 Task: Find connections with filter location Rajpur with filter topic #leanstartupswith filter profile language English with filter current company Expo Universe with filter school College of Engineering, Guindy with filter industry Biotechnology Research with filter service category Computer Repair with filter keywords title Cafeteria Worker
Action: Mouse moved to (562, 54)
Screenshot: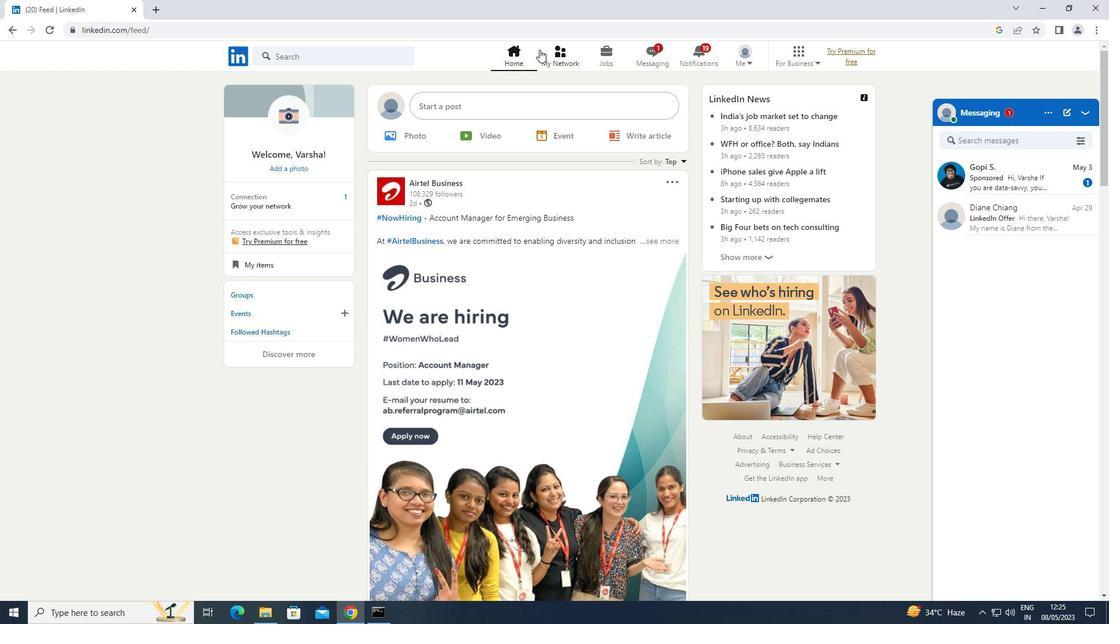 
Action: Mouse pressed left at (562, 54)
Screenshot: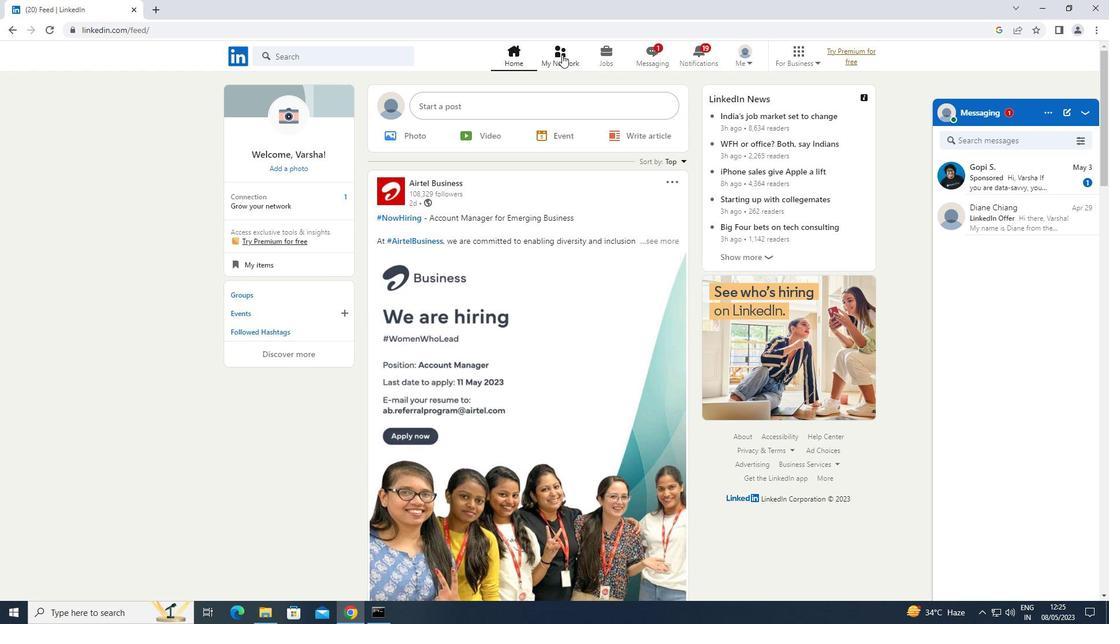 
Action: Mouse moved to (331, 114)
Screenshot: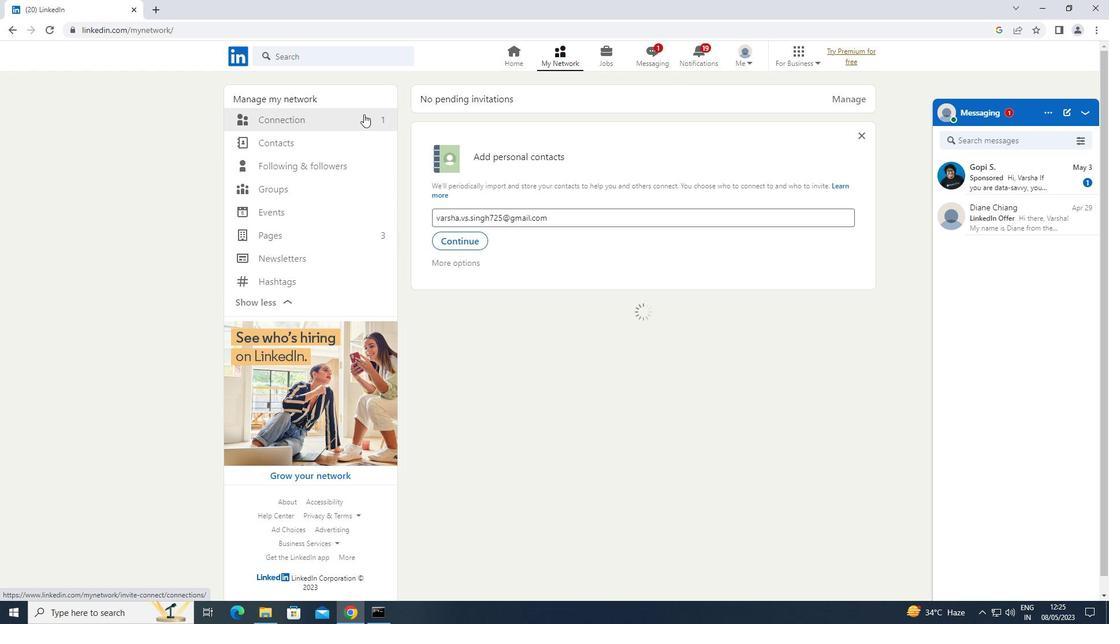
Action: Mouse pressed left at (331, 114)
Screenshot: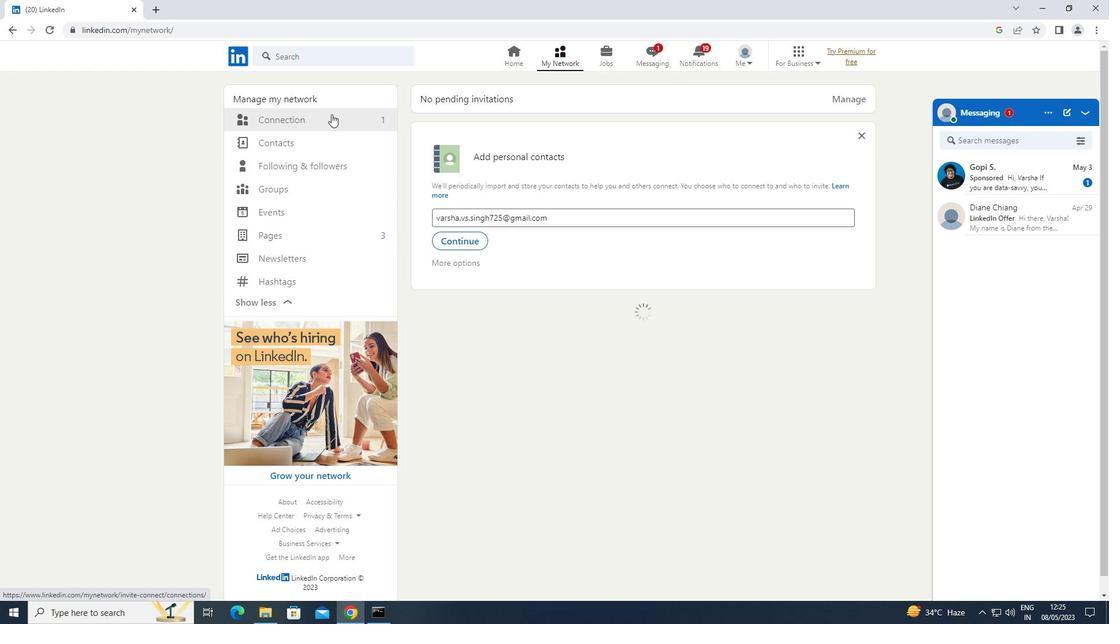 
Action: Mouse moved to (661, 120)
Screenshot: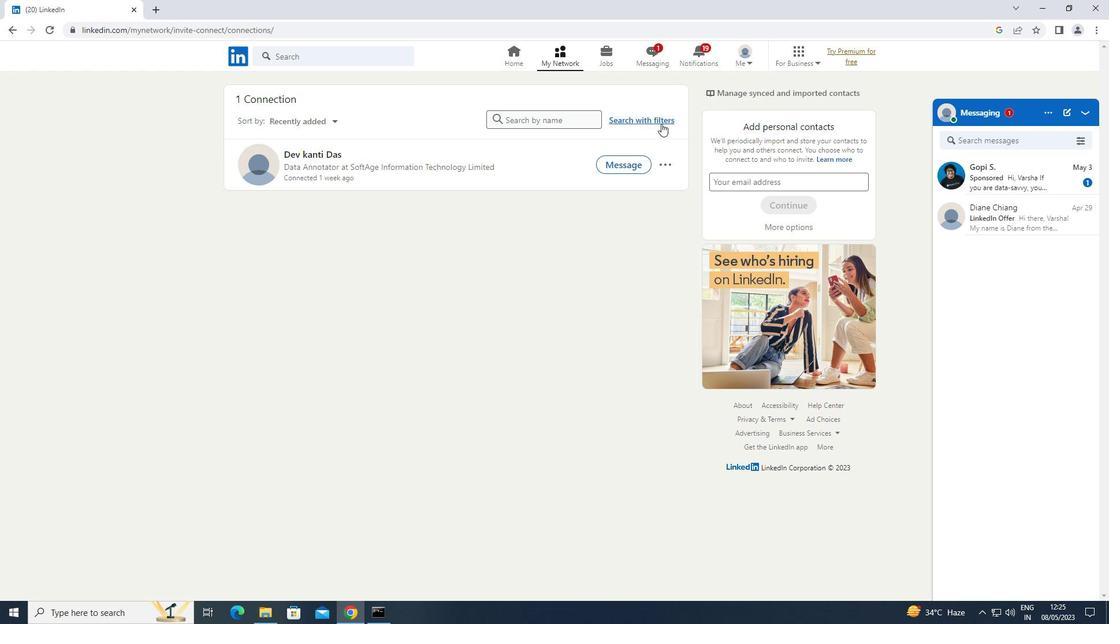 
Action: Mouse pressed left at (661, 120)
Screenshot: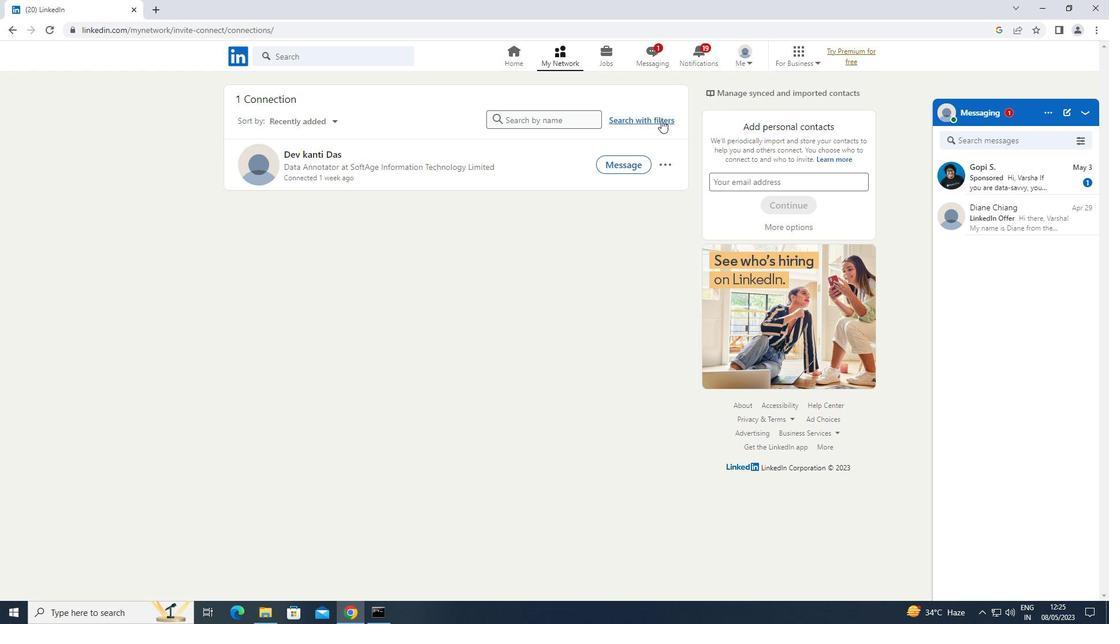 
Action: Mouse moved to (599, 86)
Screenshot: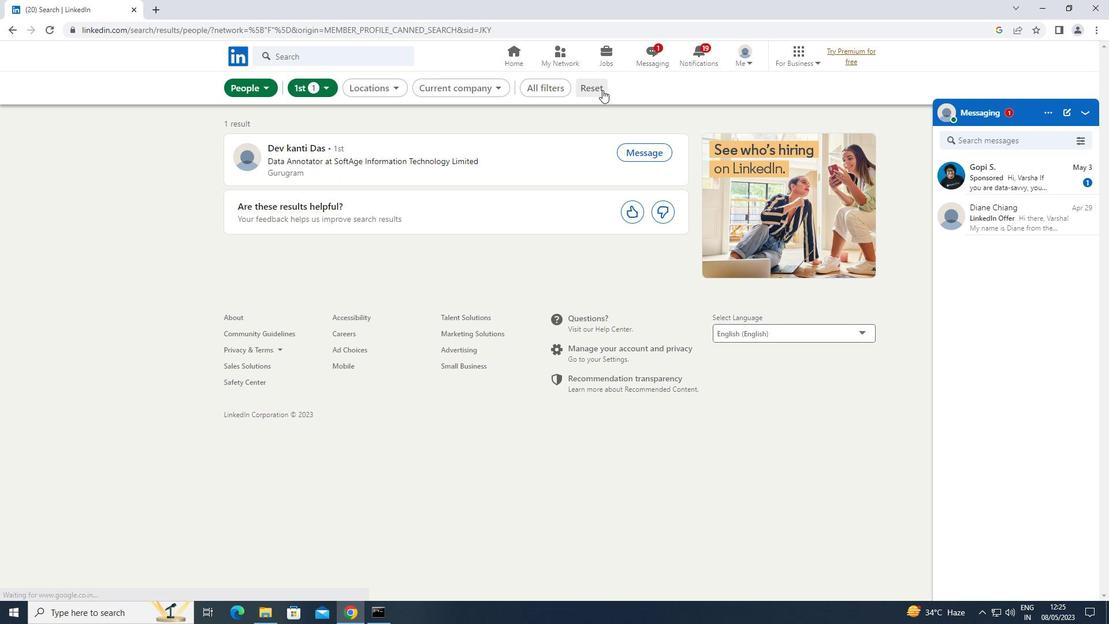 
Action: Mouse pressed left at (599, 86)
Screenshot: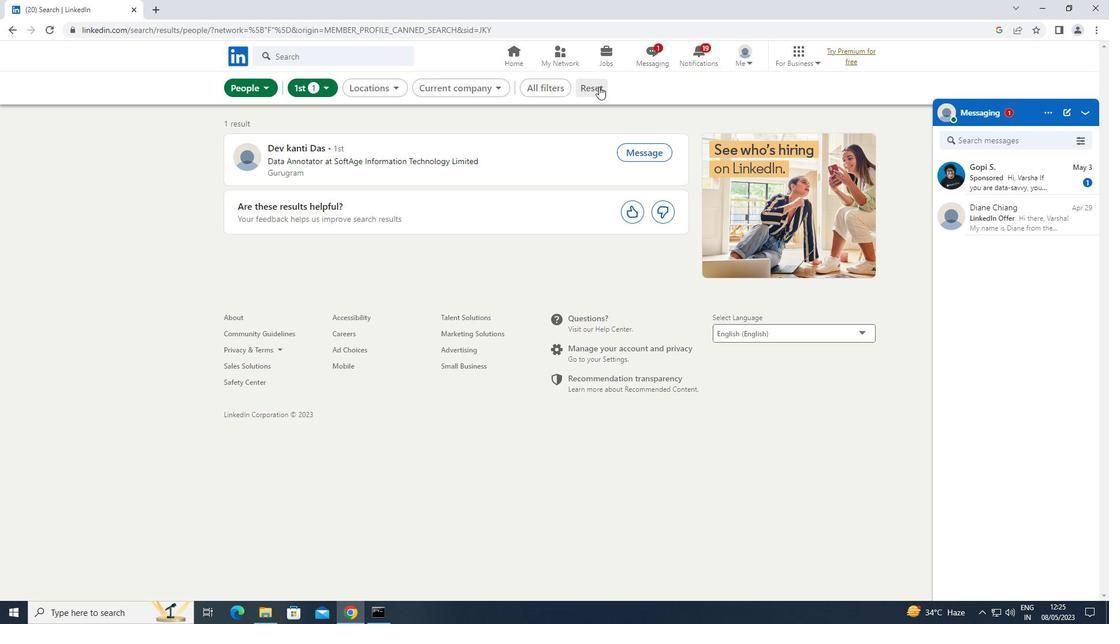 
Action: Mouse moved to (573, 86)
Screenshot: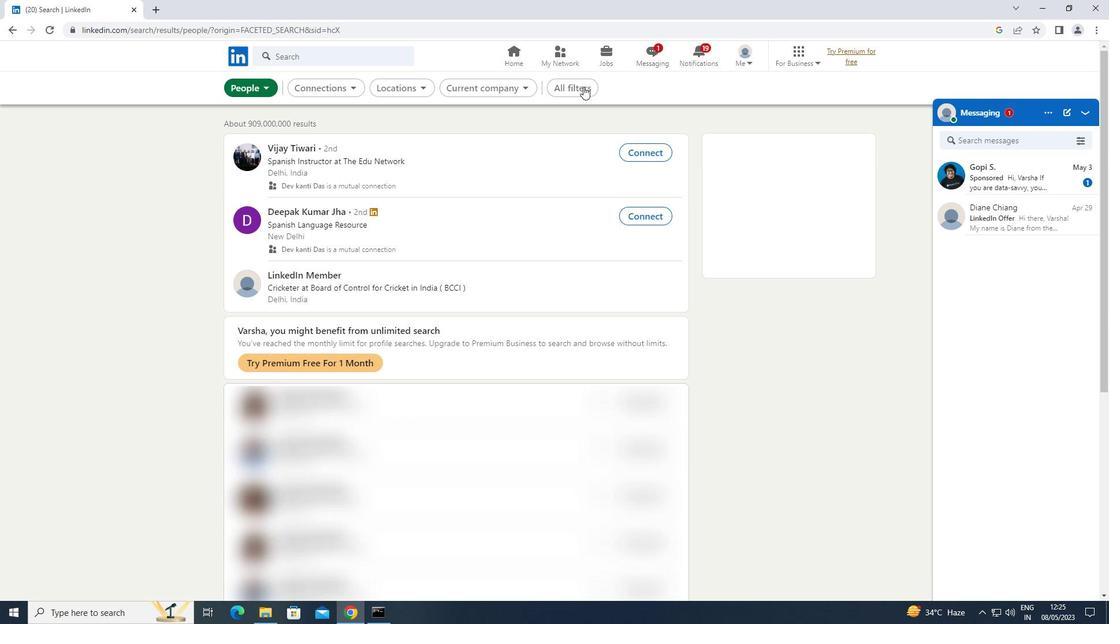 
Action: Mouse pressed left at (573, 86)
Screenshot: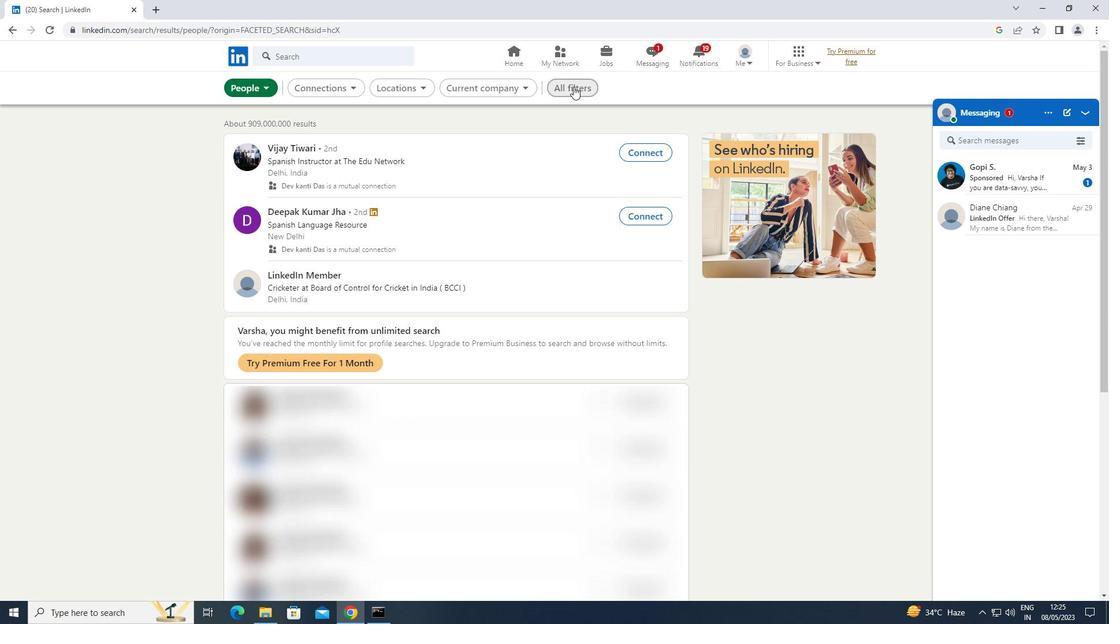 
Action: Mouse moved to (848, 225)
Screenshot: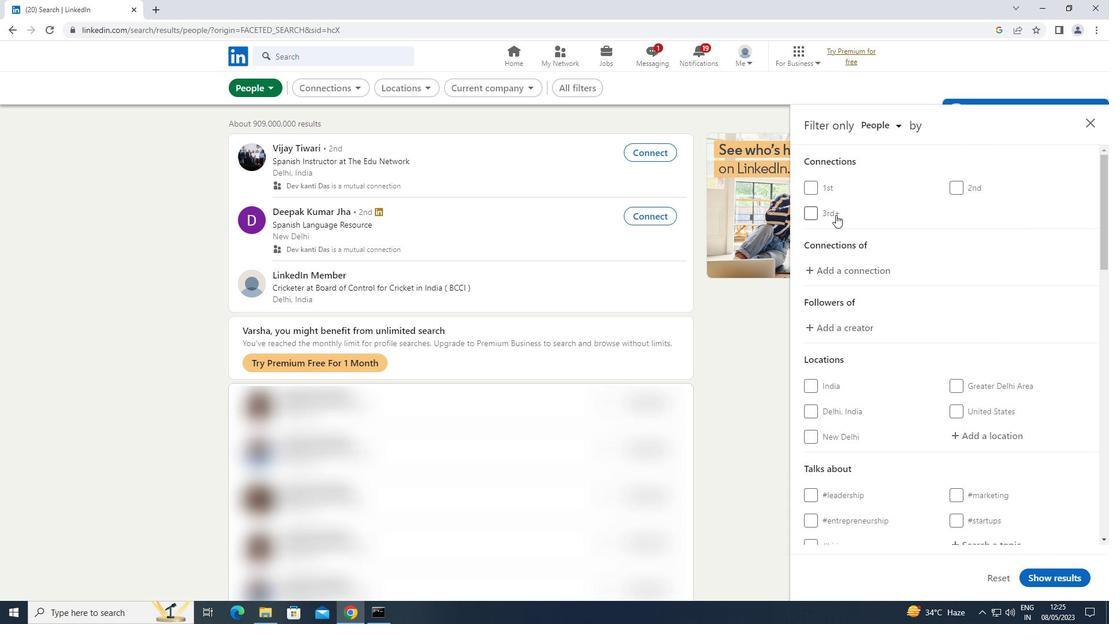
Action: Mouse scrolled (848, 225) with delta (0, 0)
Screenshot: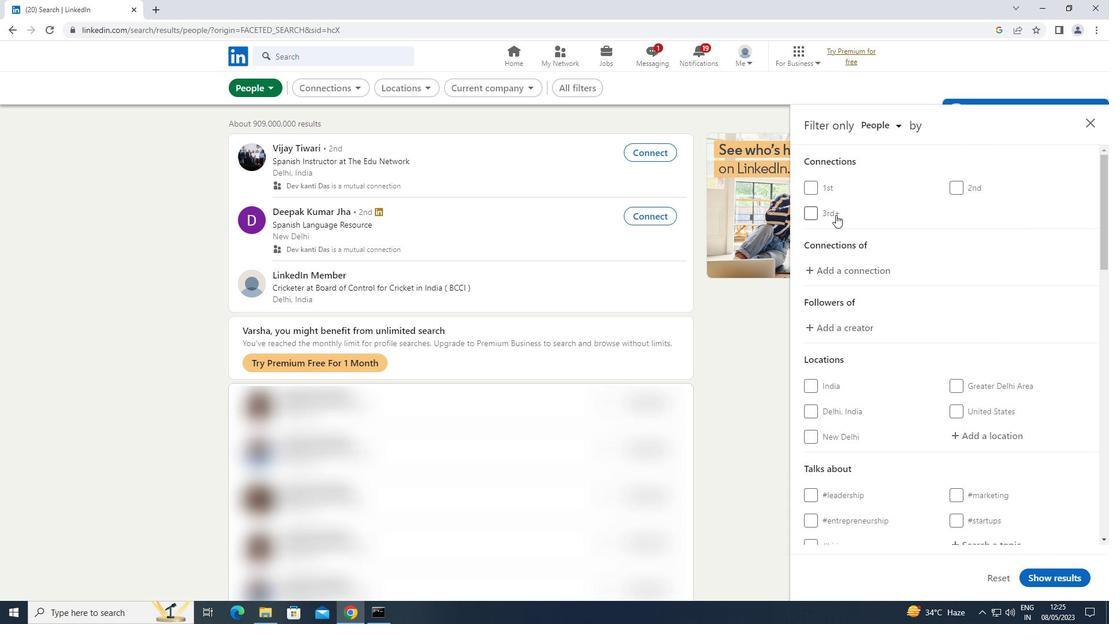 
Action: Mouse moved to (849, 226)
Screenshot: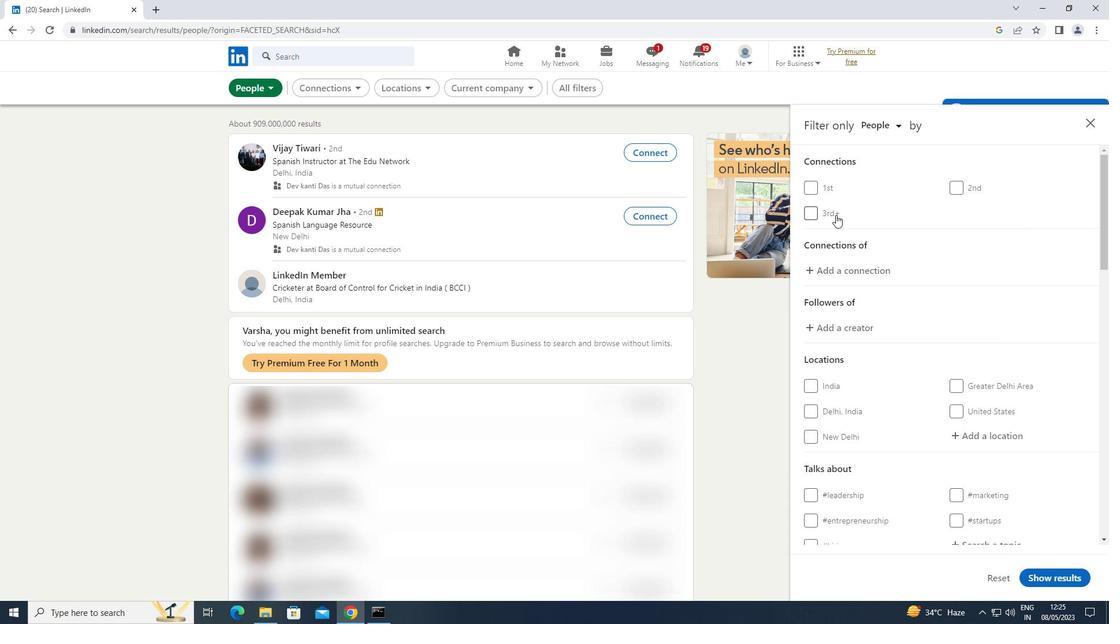 
Action: Mouse scrolled (849, 225) with delta (0, 0)
Screenshot: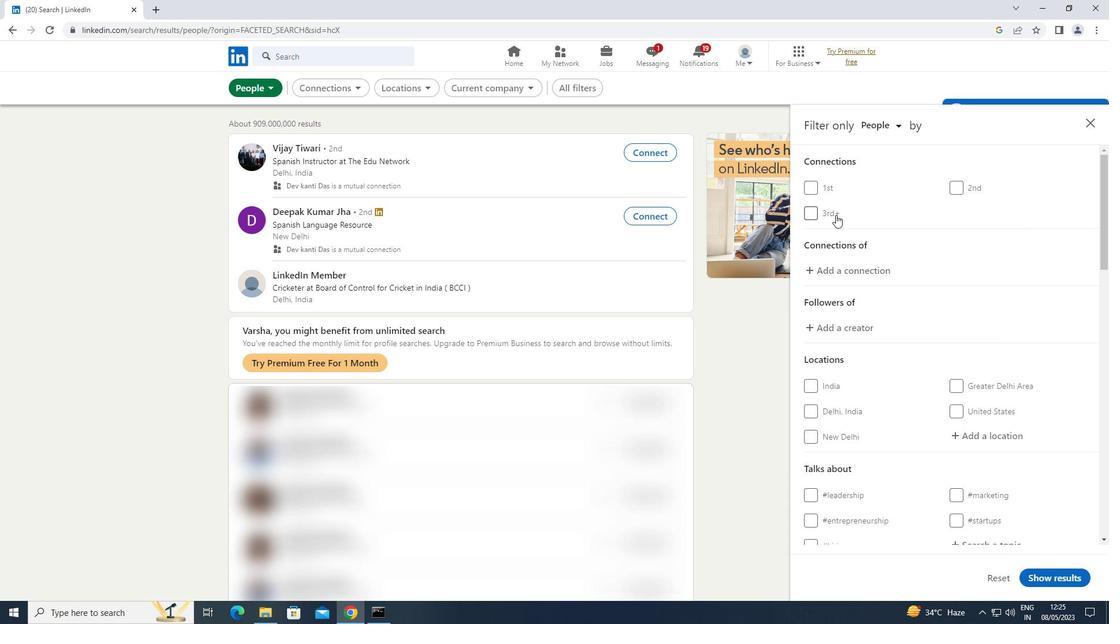 
Action: Mouse moved to (978, 321)
Screenshot: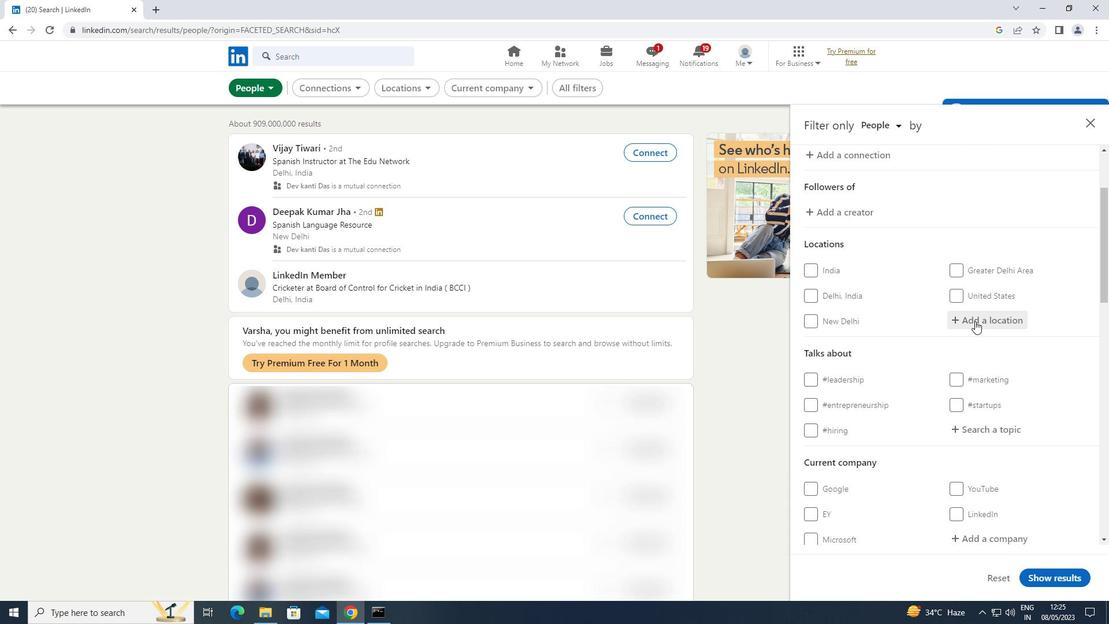 
Action: Mouse pressed left at (978, 321)
Screenshot: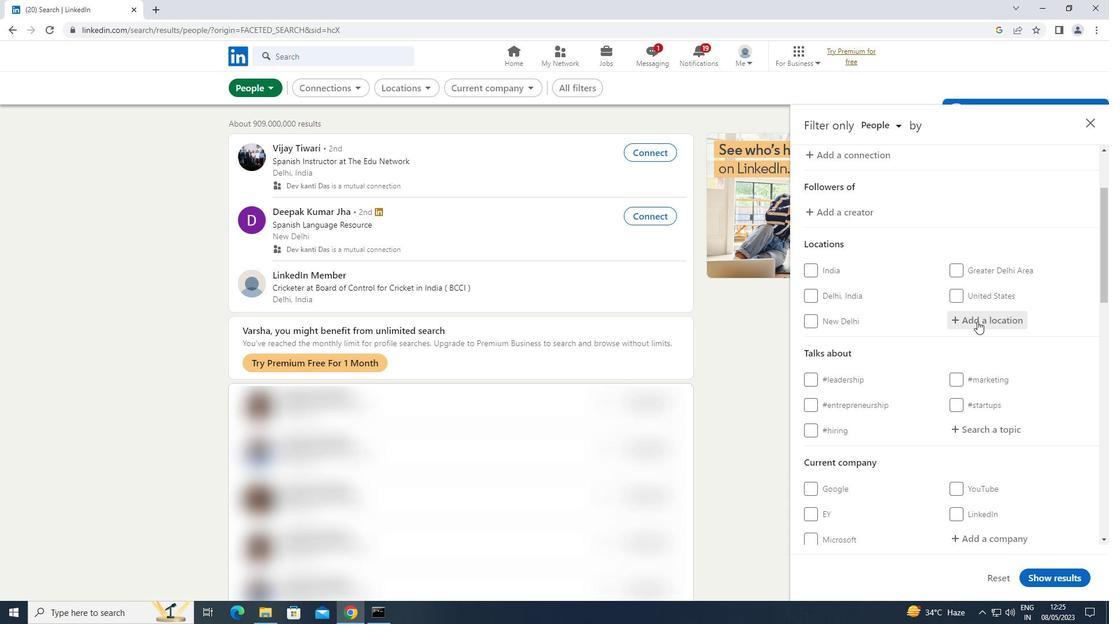 
Action: Key pressed <Key.shift>RAJPUR
Screenshot: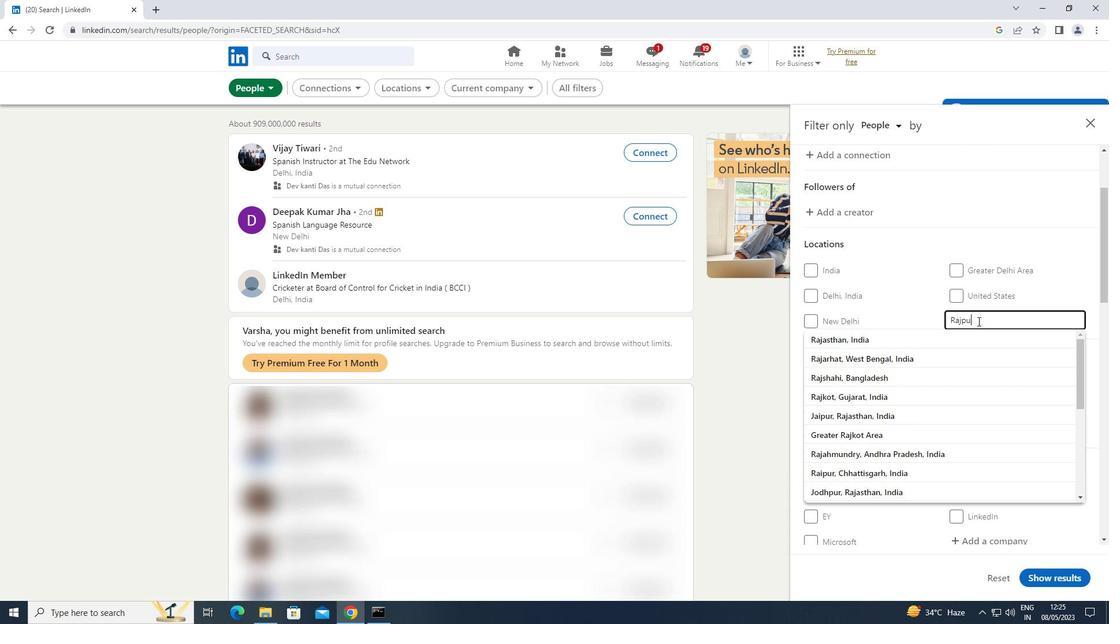 
Action: Mouse moved to (993, 432)
Screenshot: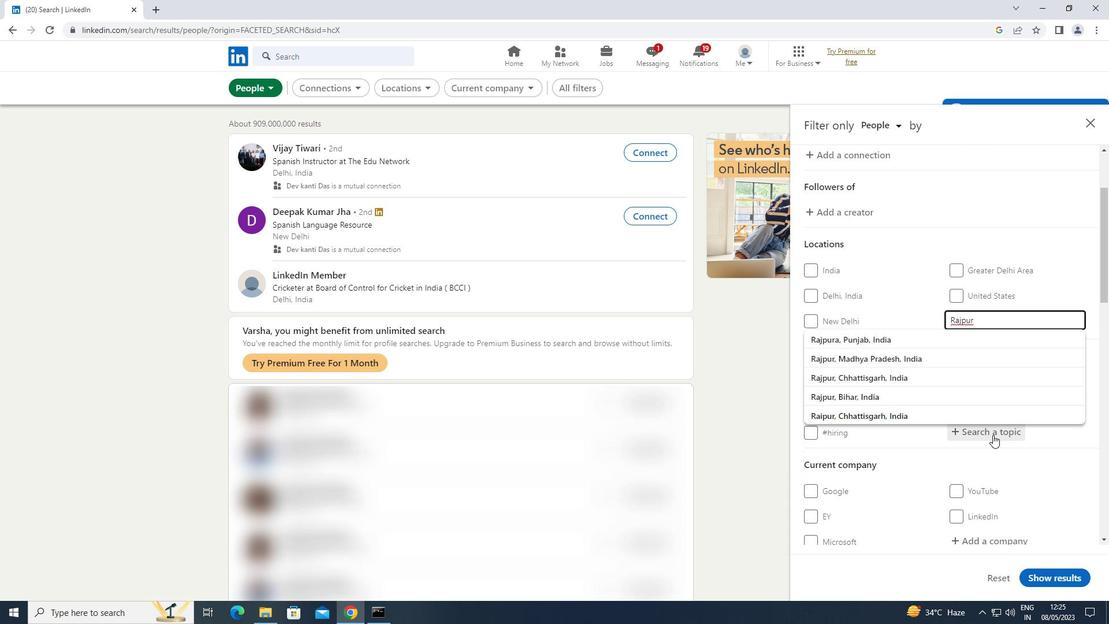 
Action: Mouse pressed left at (993, 432)
Screenshot: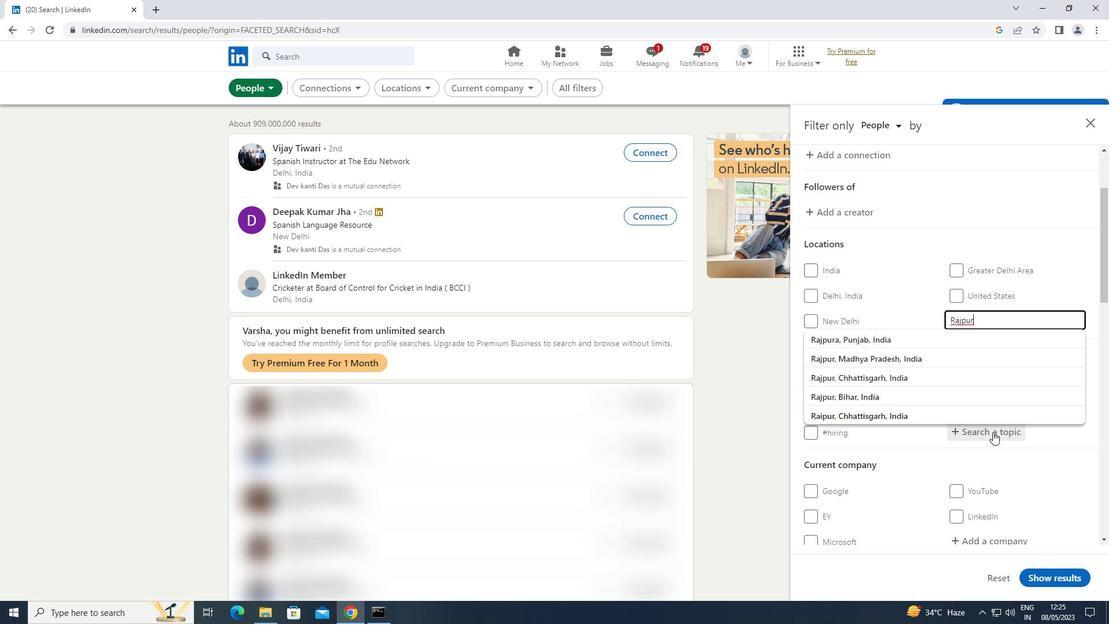 
Action: Key pressed LEARNSTARTUPS
Screenshot: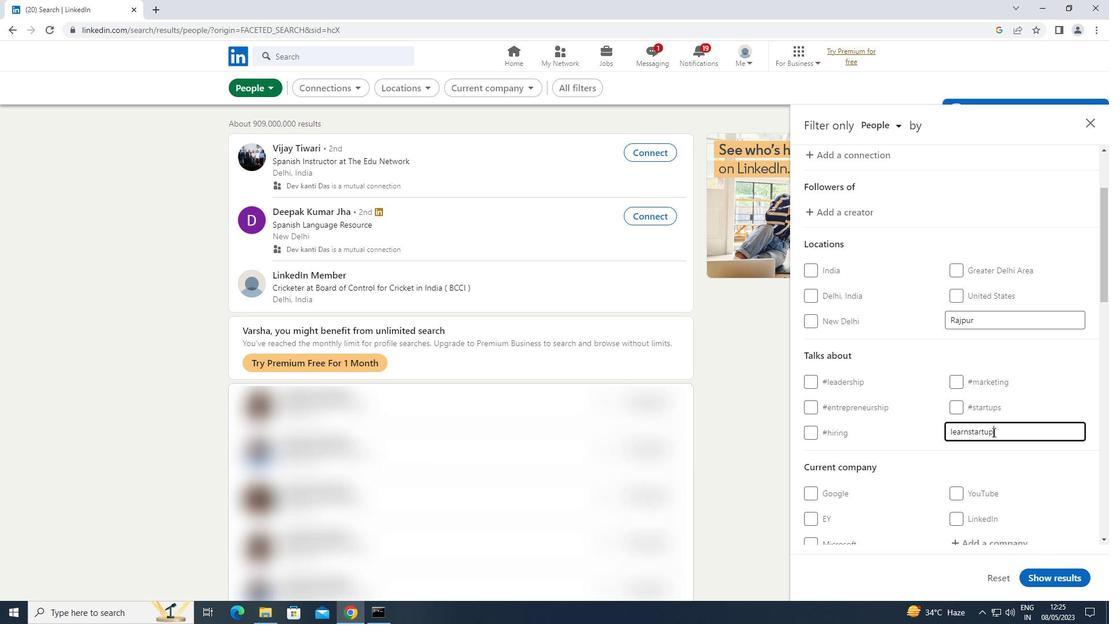 
Action: Mouse moved to (951, 431)
Screenshot: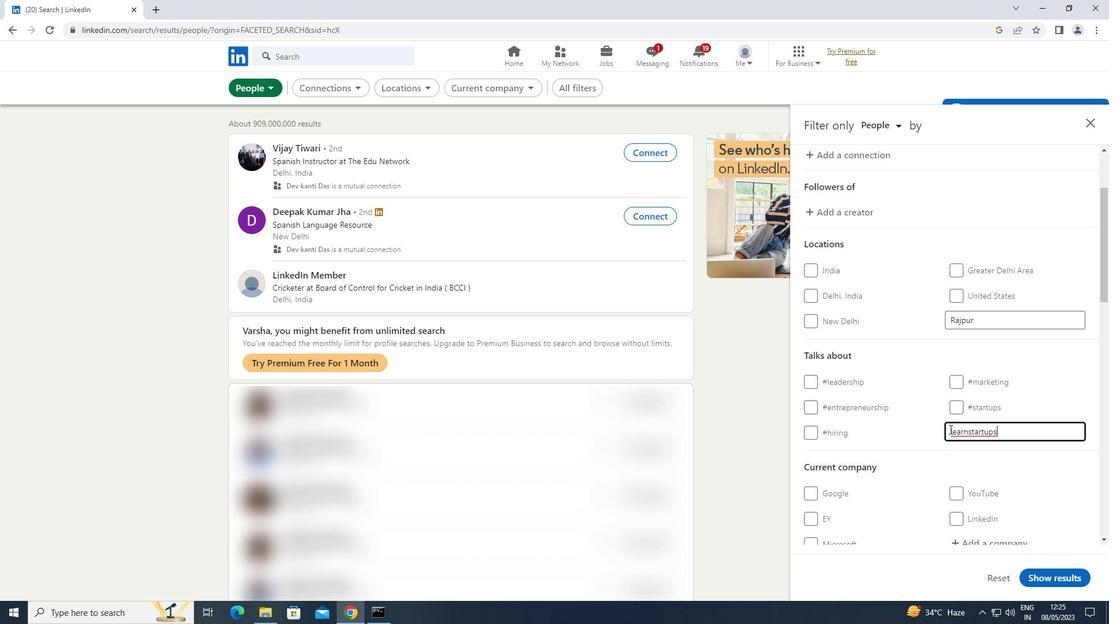 
Action: Mouse pressed left at (951, 431)
Screenshot: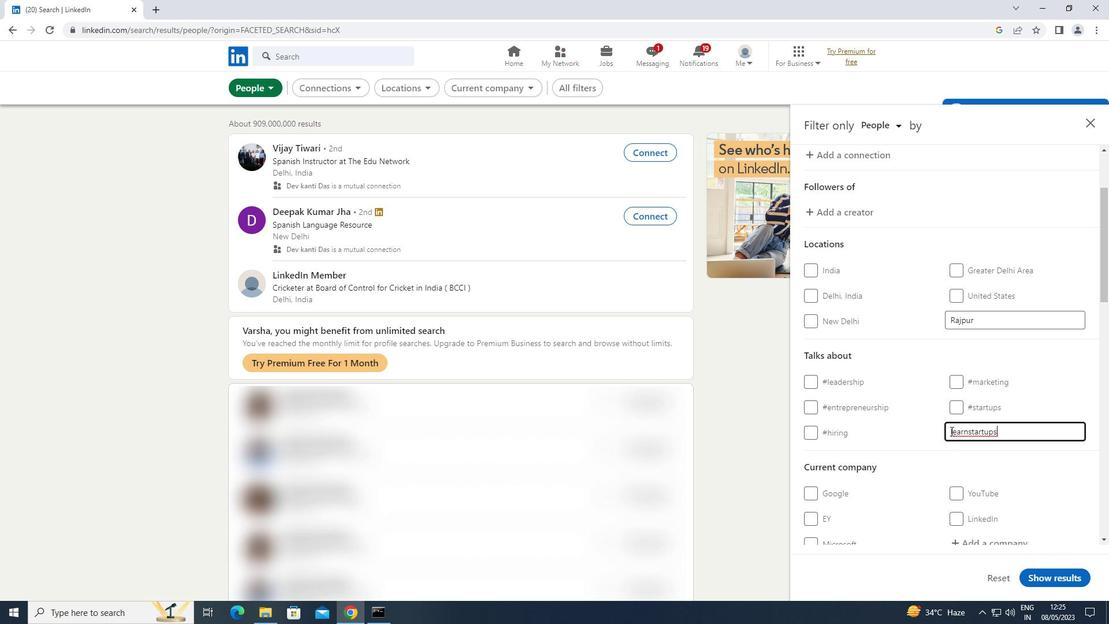 
Action: Key pressed <Key.shift>#
Screenshot: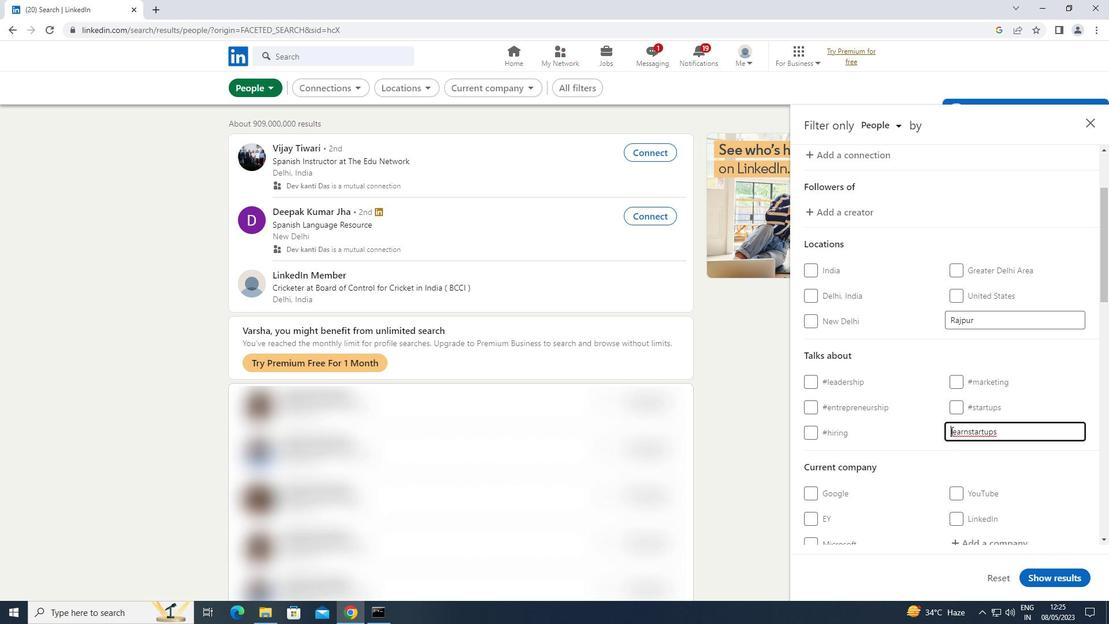 
Action: Mouse moved to (969, 432)
Screenshot: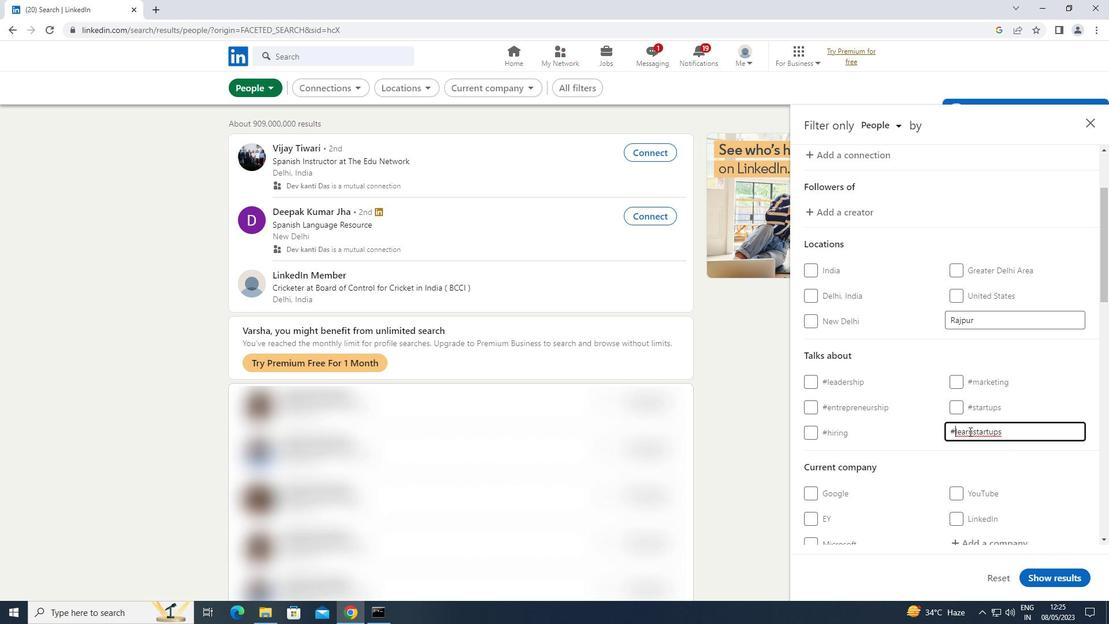 
Action: Mouse pressed left at (969, 432)
Screenshot: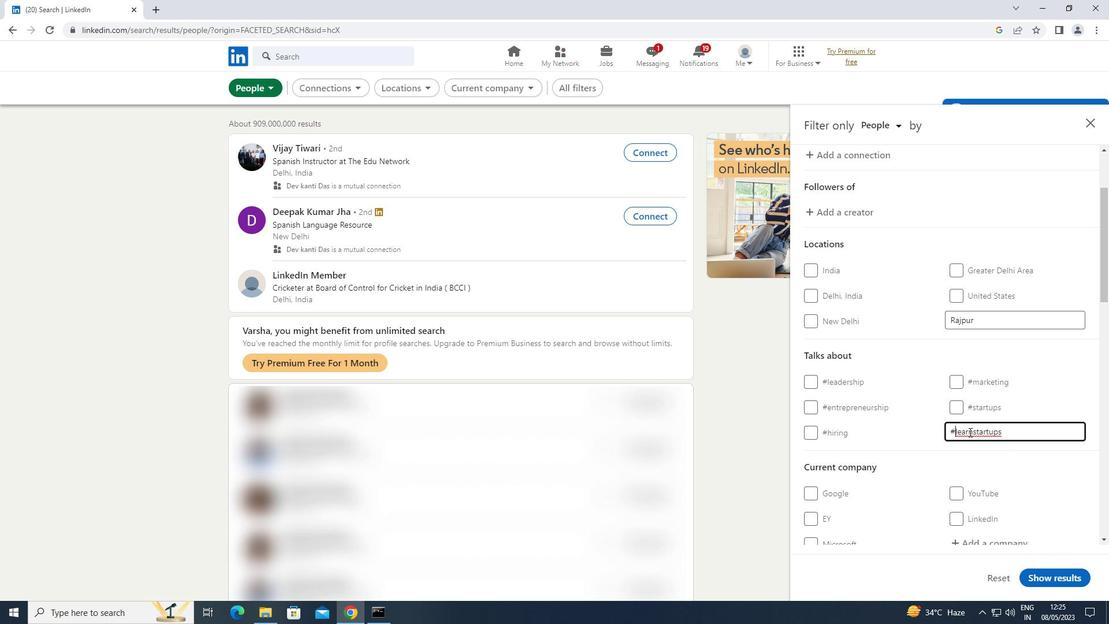 
Action: Mouse moved to (969, 432)
Screenshot: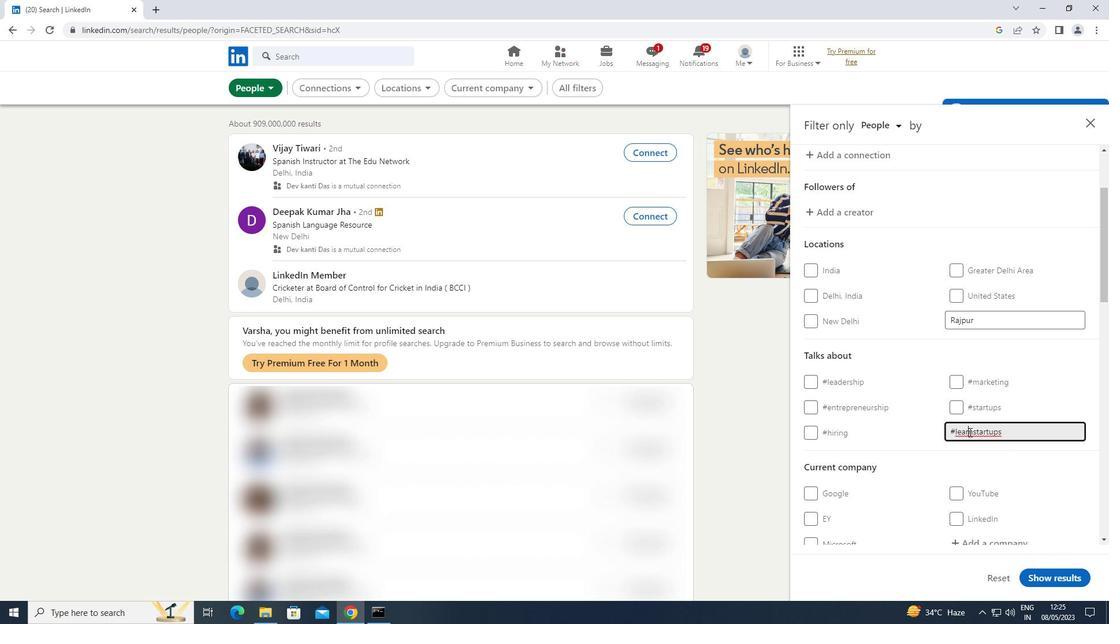 
Action: Key pressed <Key.backspace>
Screenshot: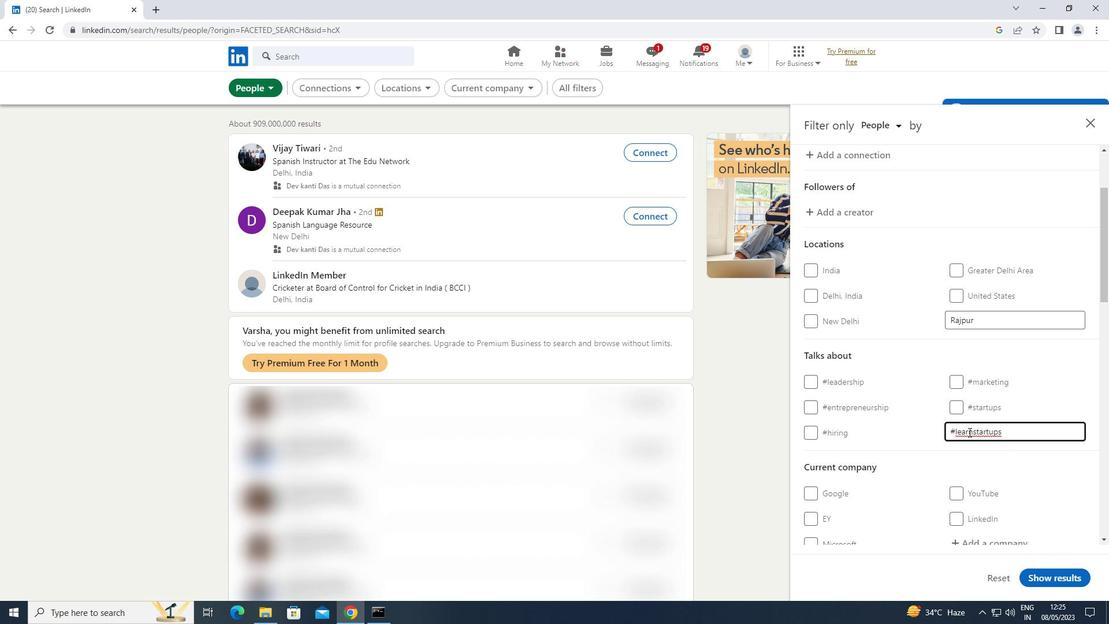 
Action: Mouse moved to (1097, 444)
Screenshot: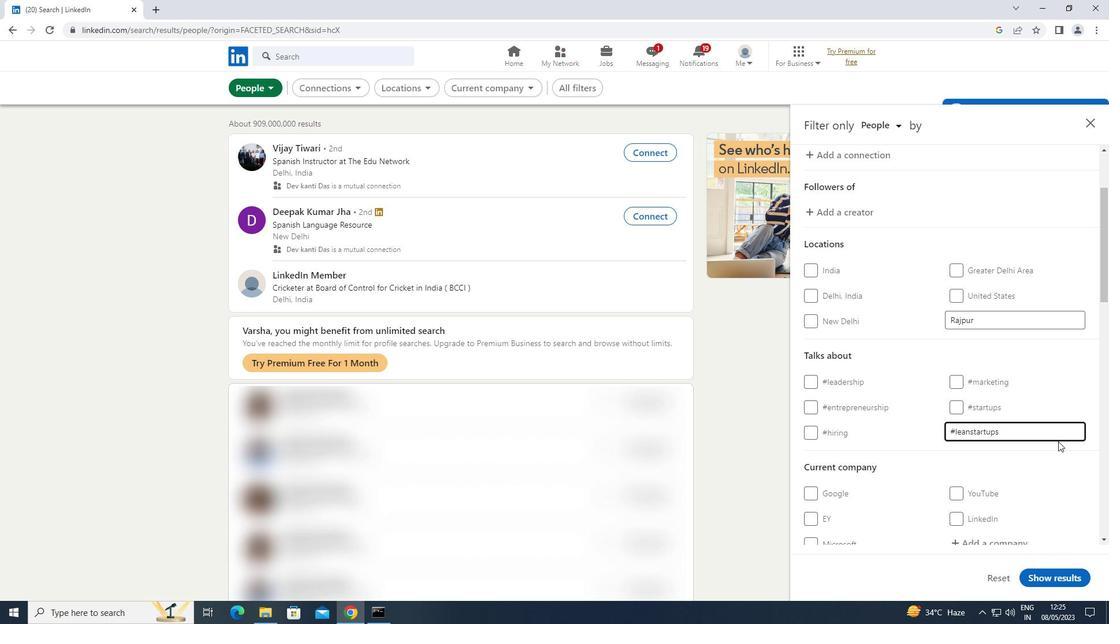 
Action: Mouse scrolled (1097, 443) with delta (0, 0)
Screenshot: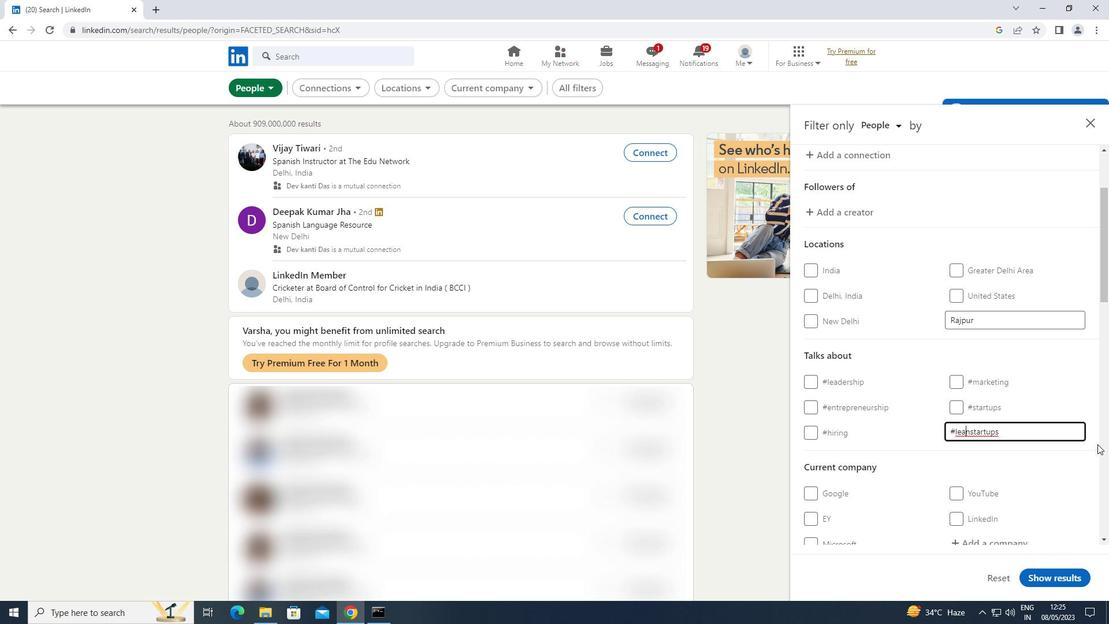 
Action: Mouse scrolled (1097, 443) with delta (0, 0)
Screenshot: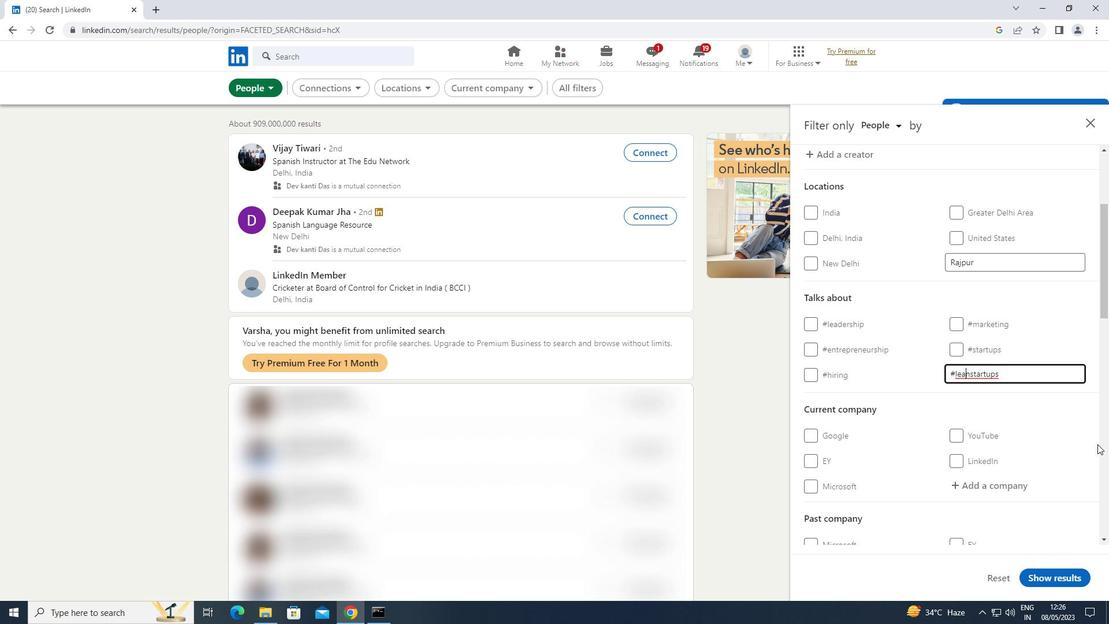 
Action: Mouse scrolled (1097, 443) with delta (0, 0)
Screenshot: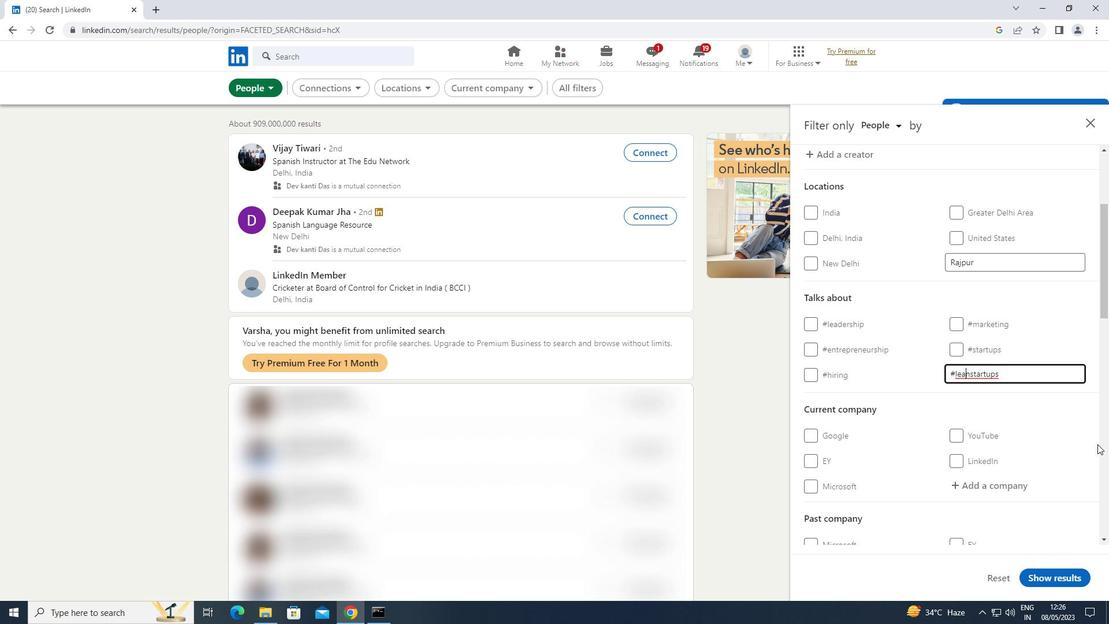 
Action: Mouse scrolled (1097, 443) with delta (0, 0)
Screenshot: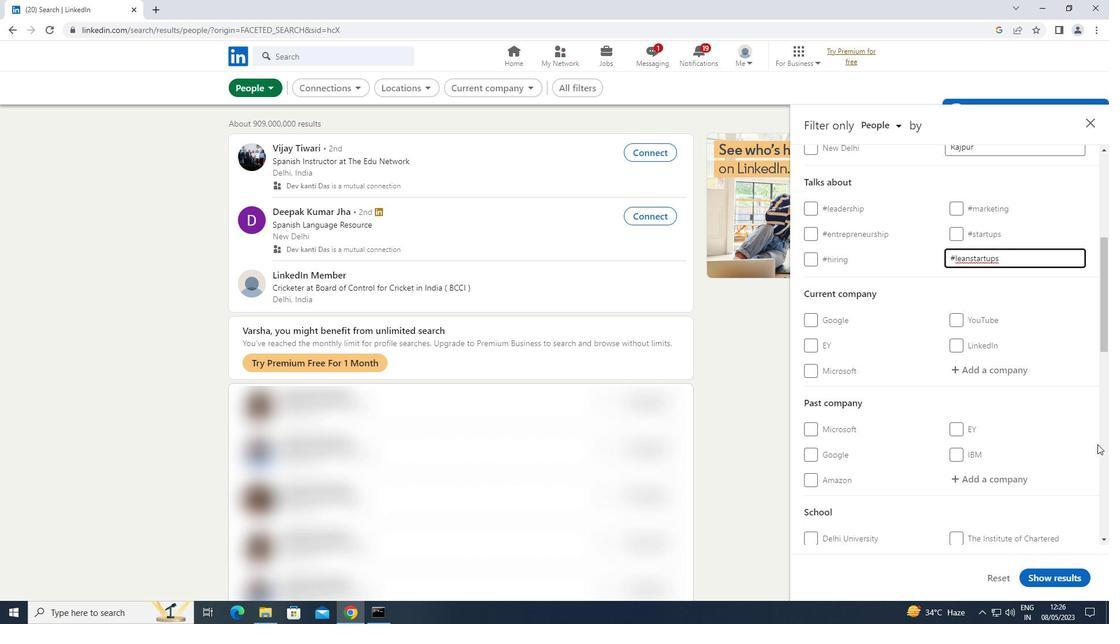 
Action: Mouse scrolled (1097, 443) with delta (0, 0)
Screenshot: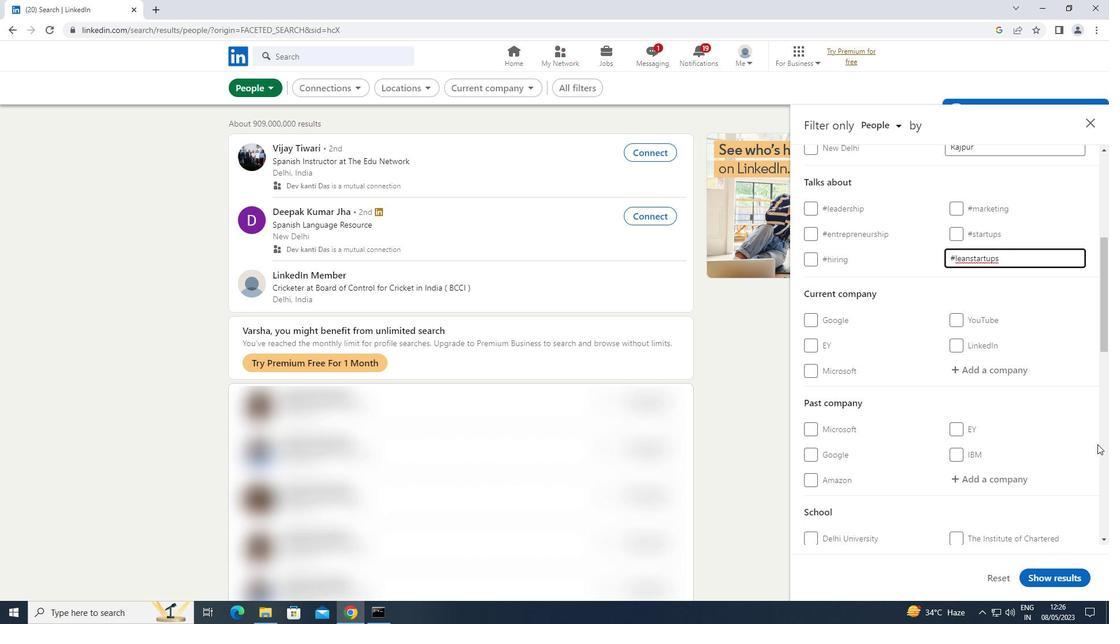 
Action: Mouse scrolled (1097, 443) with delta (0, 0)
Screenshot: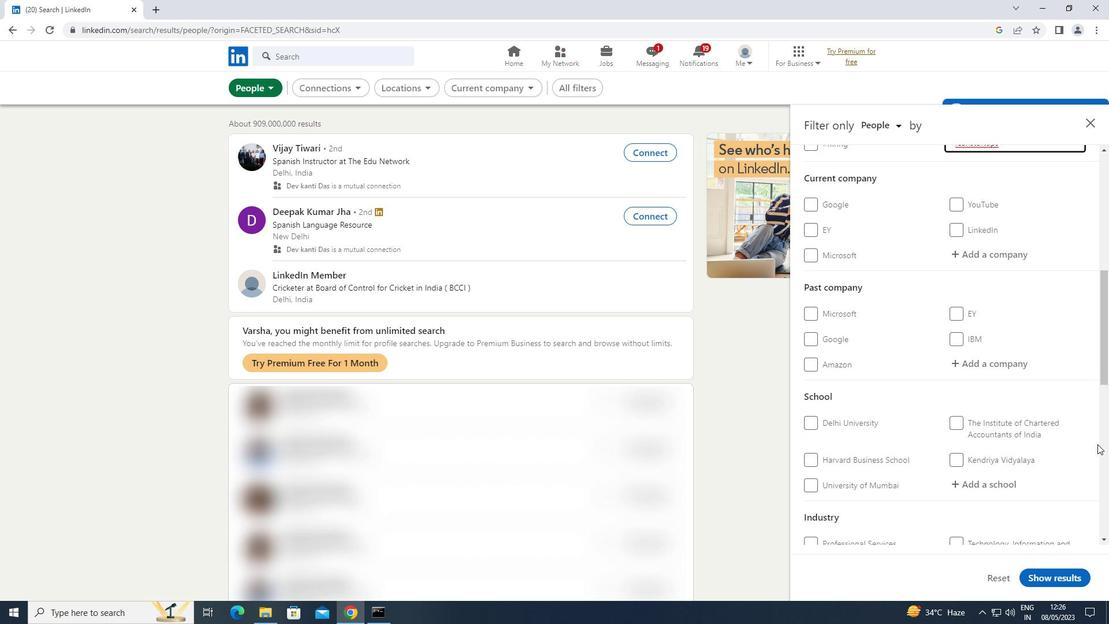 
Action: Mouse scrolled (1097, 443) with delta (0, 0)
Screenshot: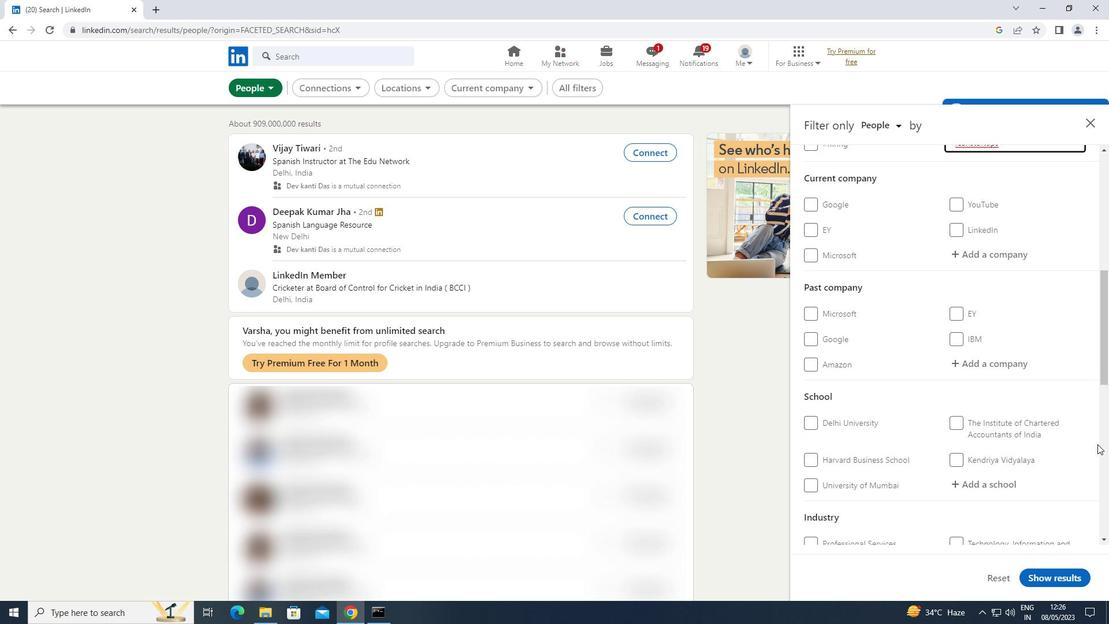 
Action: Mouse scrolled (1097, 443) with delta (0, 0)
Screenshot: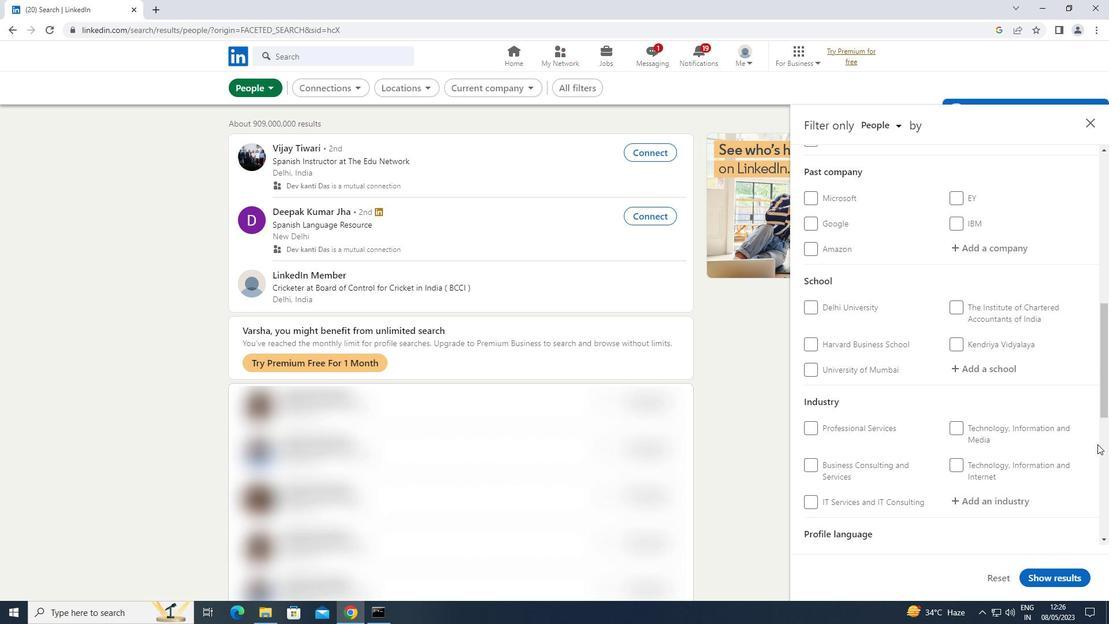 
Action: Mouse scrolled (1097, 443) with delta (0, 0)
Screenshot: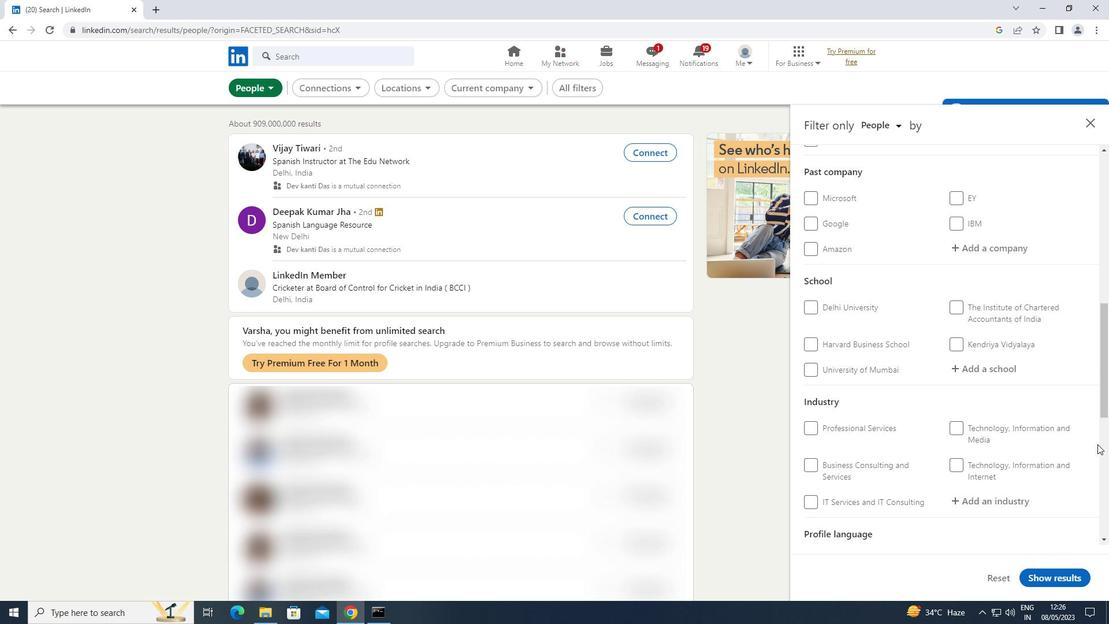 
Action: Mouse moved to (810, 442)
Screenshot: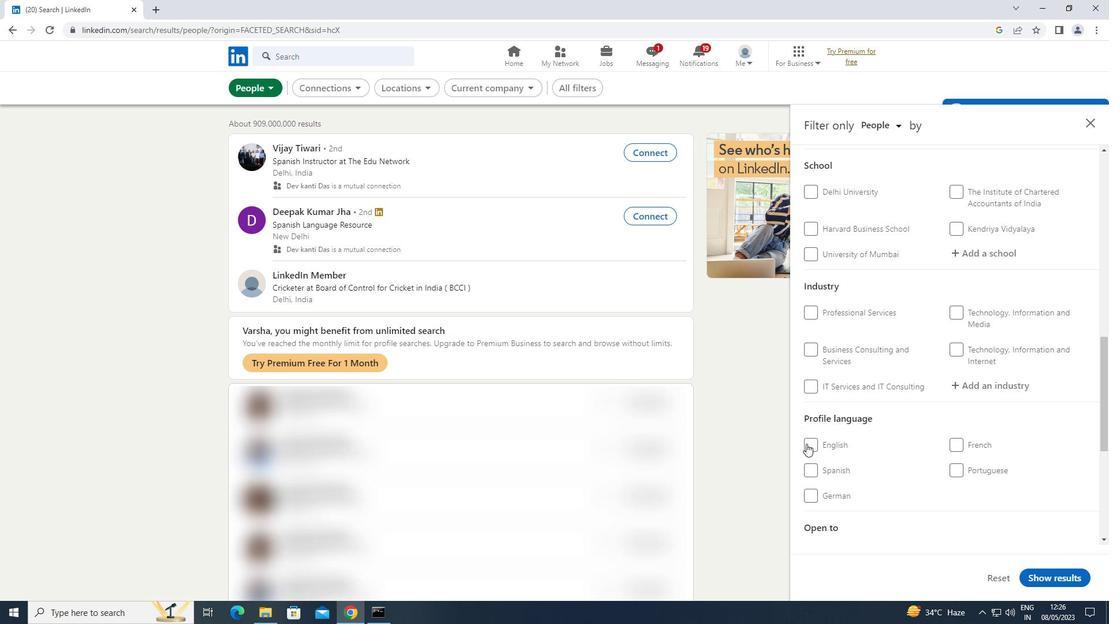 
Action: Mouse pressed left at (810, 442)
Screenshot: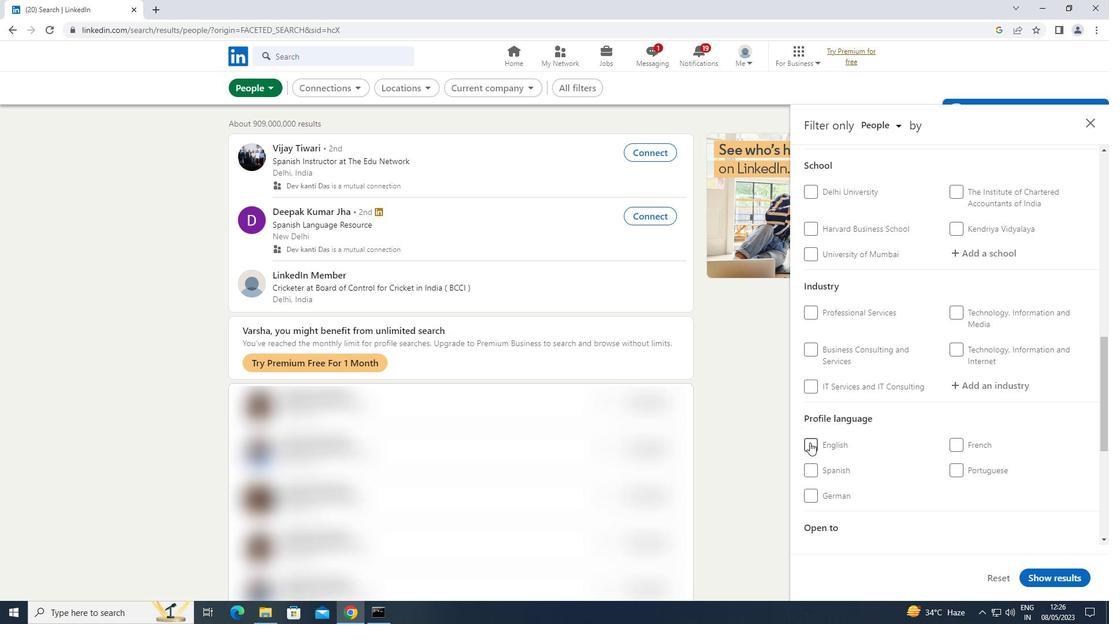 
Action: Mouse moved to (817, 439)
Screenshot: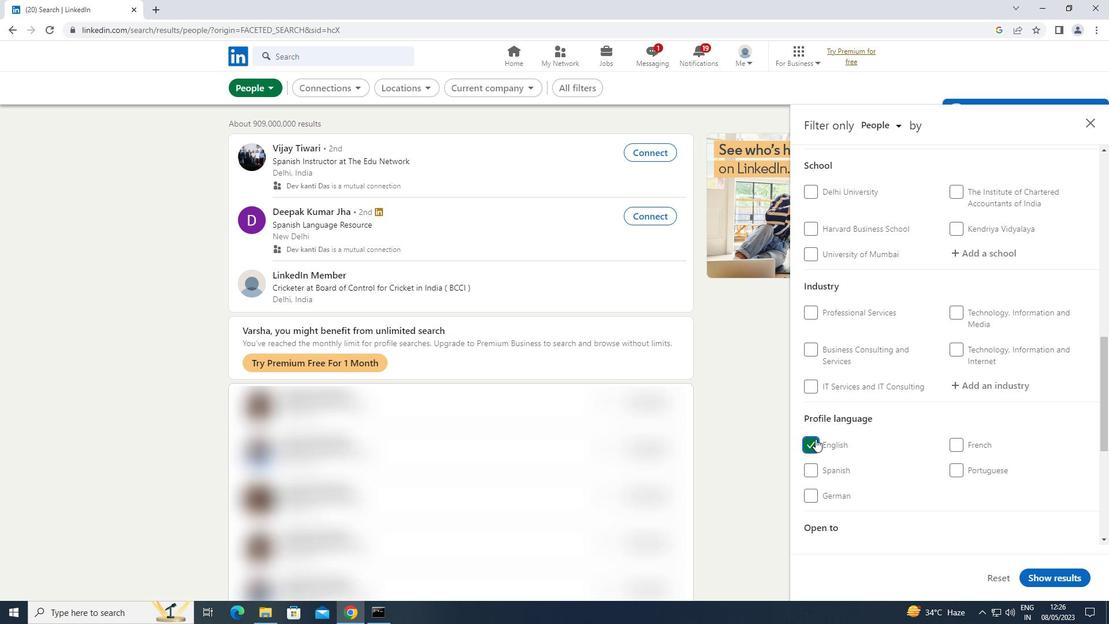 
Action: Mouse scrolled (817, 439) with delta (0, 0)
Screenshot: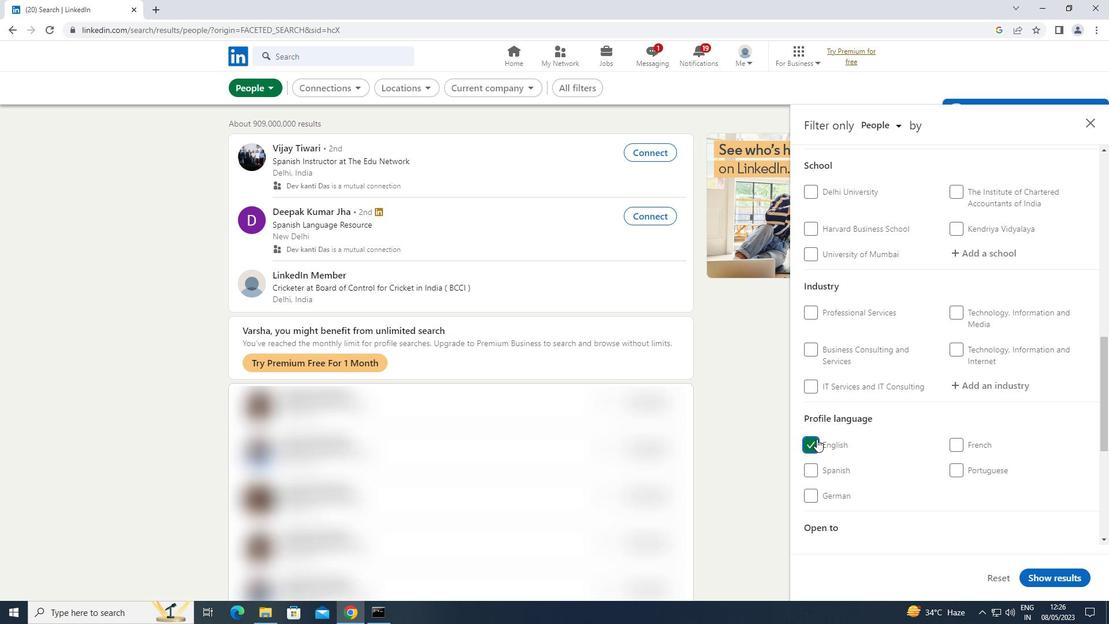 
Action: Mouse scrolled (817, 439) with delta (0, 0)
Screenshot: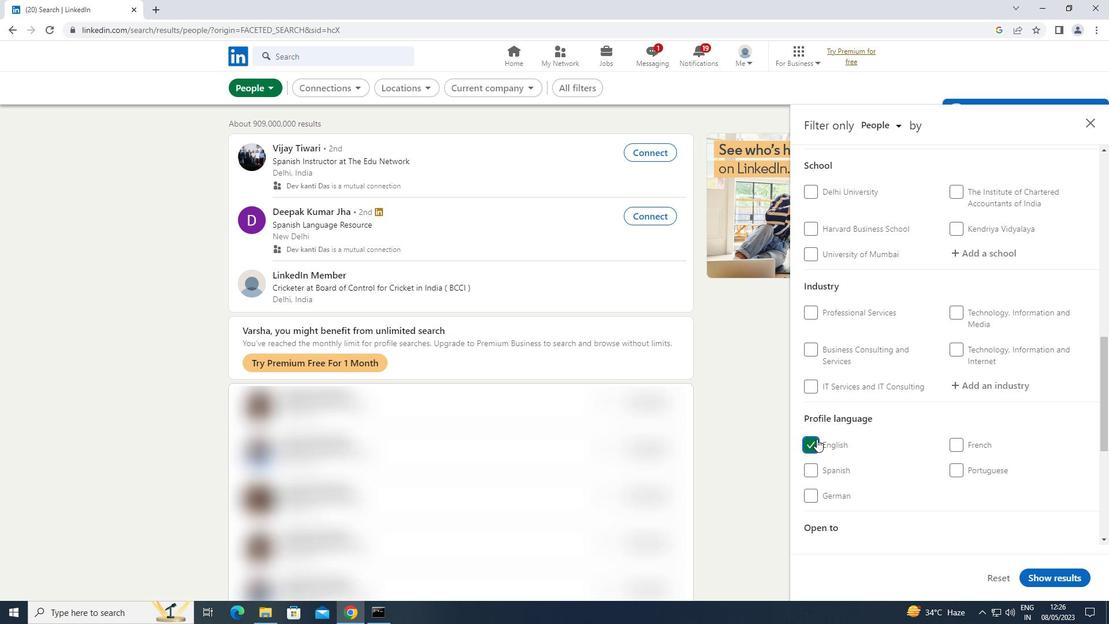 
Action: Mouse moved to (818, 438)
Screenshot: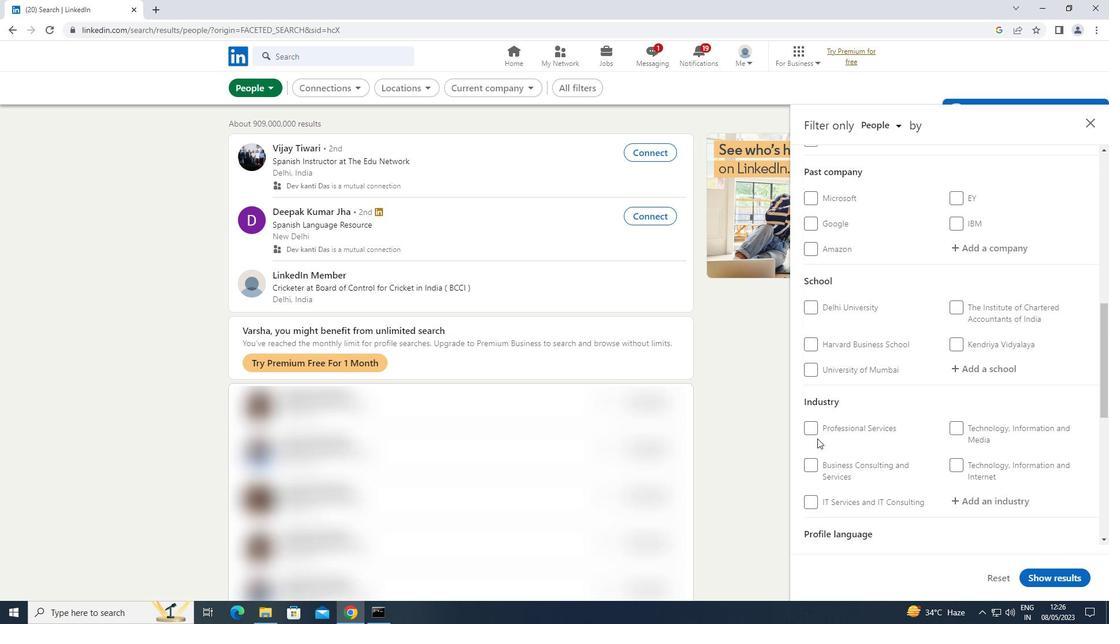 
Action: Mouse scrolled (818, 439) with delta (0, 0)
Screenshot: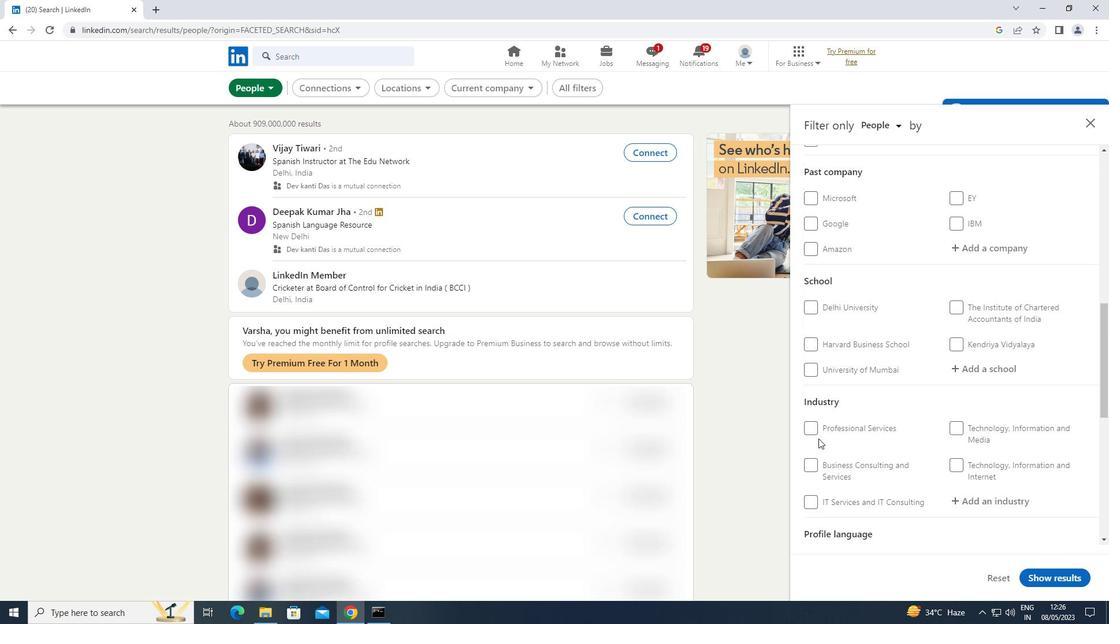 
Action: Mouse scrolled (818, 439) with delta (0, 0)
Screenshot: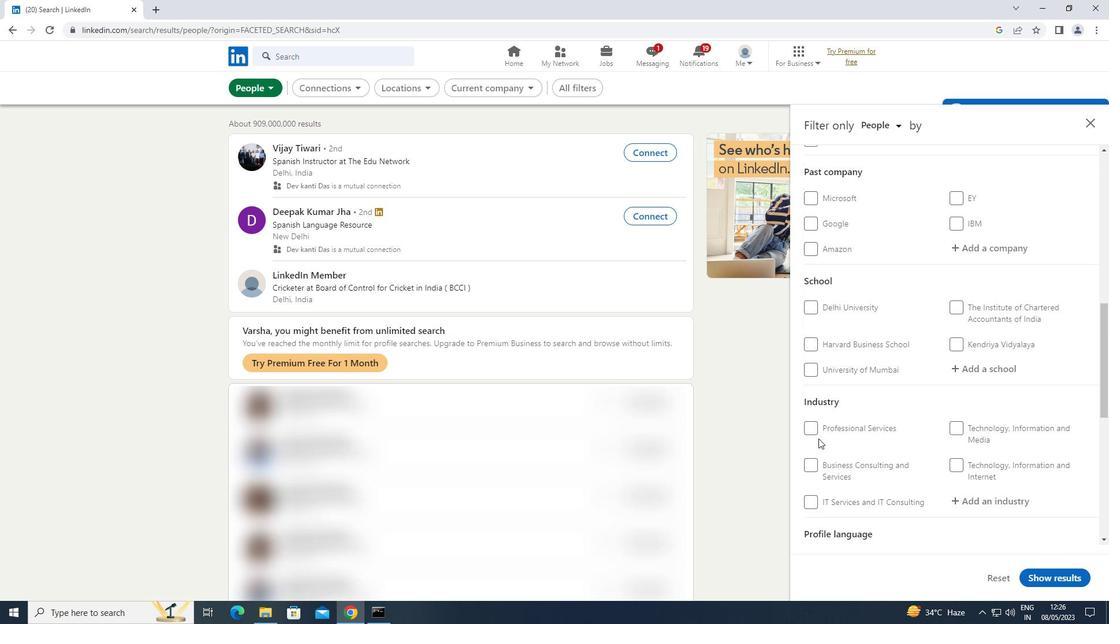 
Action: Mouse scrolled (818, 439) with delta (0, 0)
Screenshot: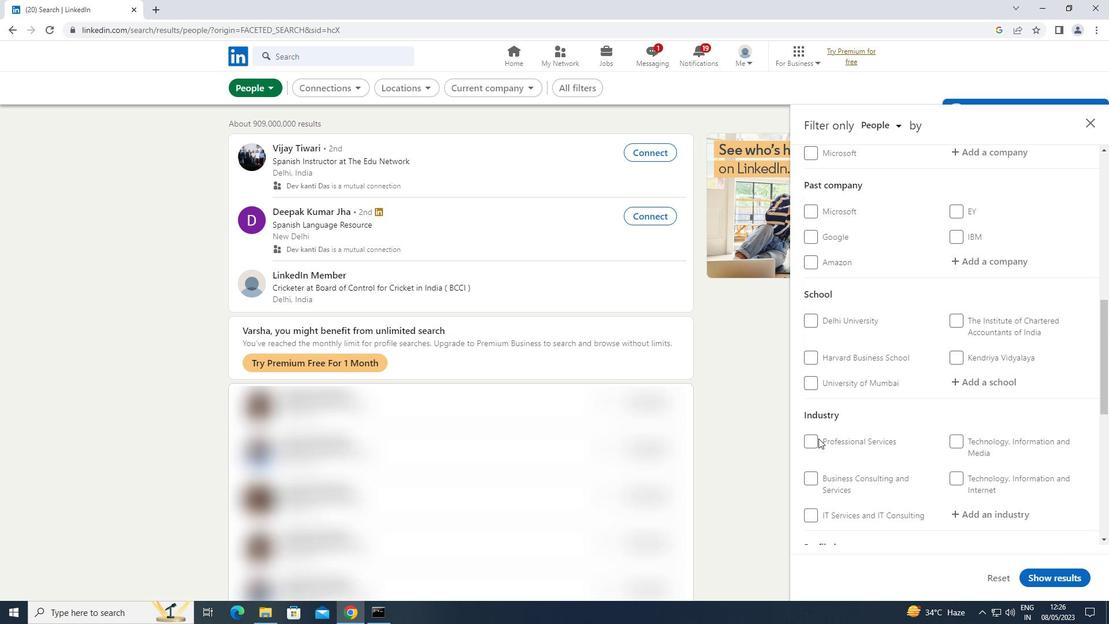 
Action: Mouse moved to (826, 434)
Screenshot: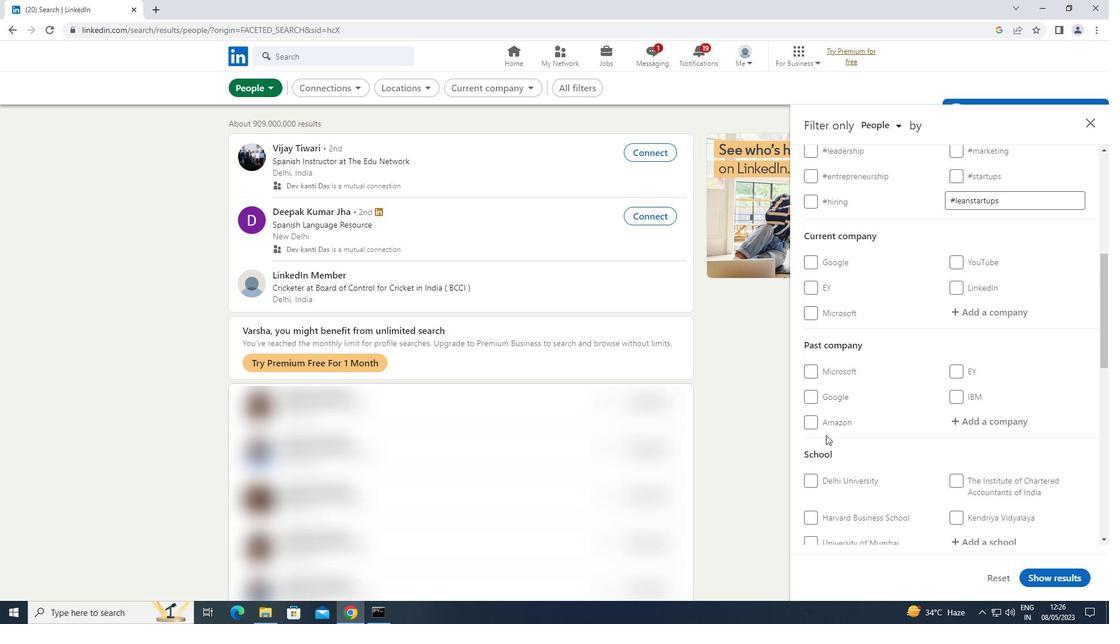 
Action: Mouse scrolled (826, 435) with delta (0, 0)
Screenshot: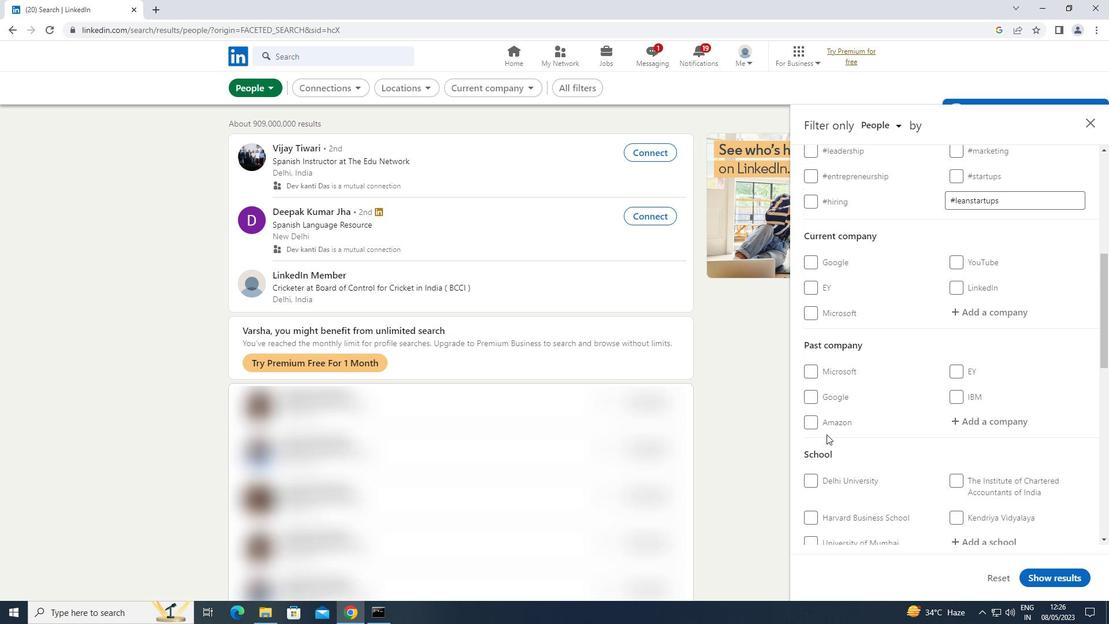 
Action: Mouse moved to (1002, 370)
Screenshot: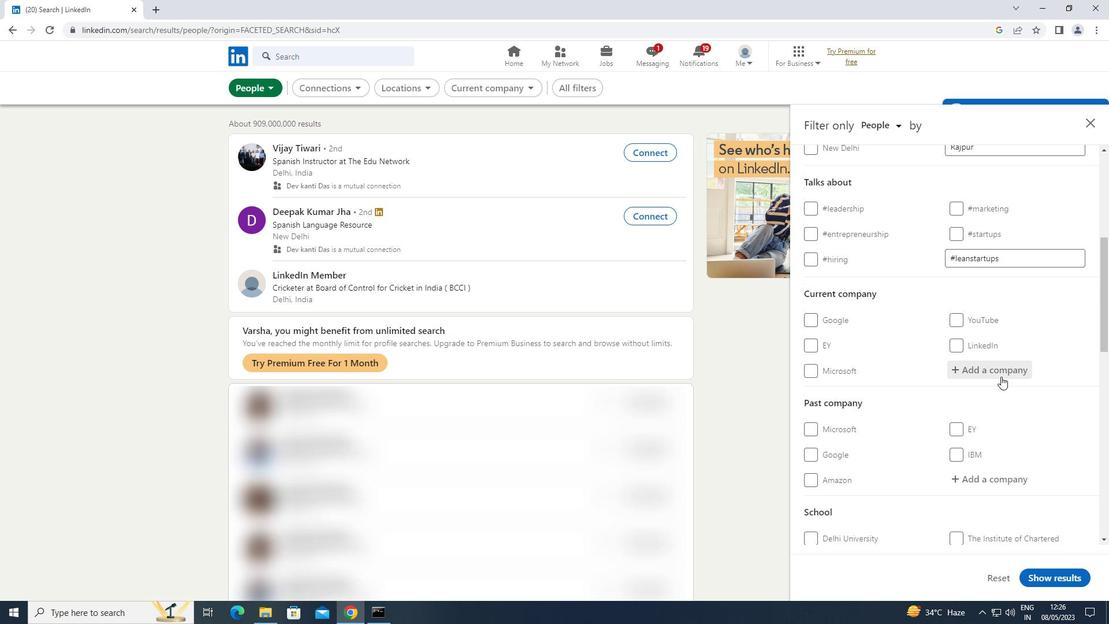 
Action: Mouse pressed left at (1002, 370)
Screenshot: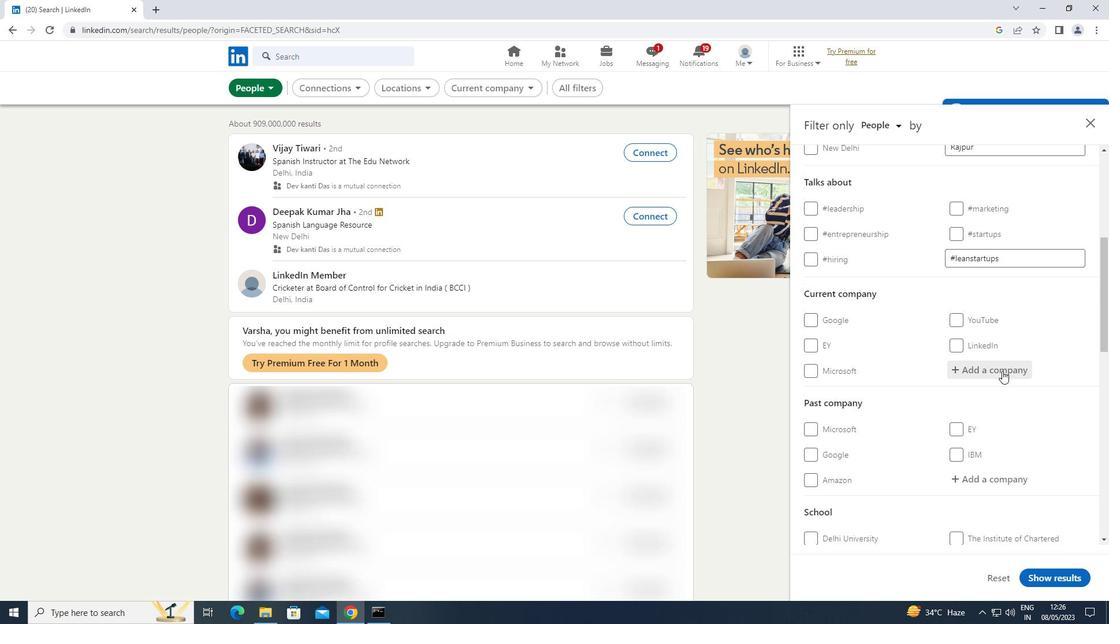 
Action: Mouse moved to (1002, 370)
Screenshot: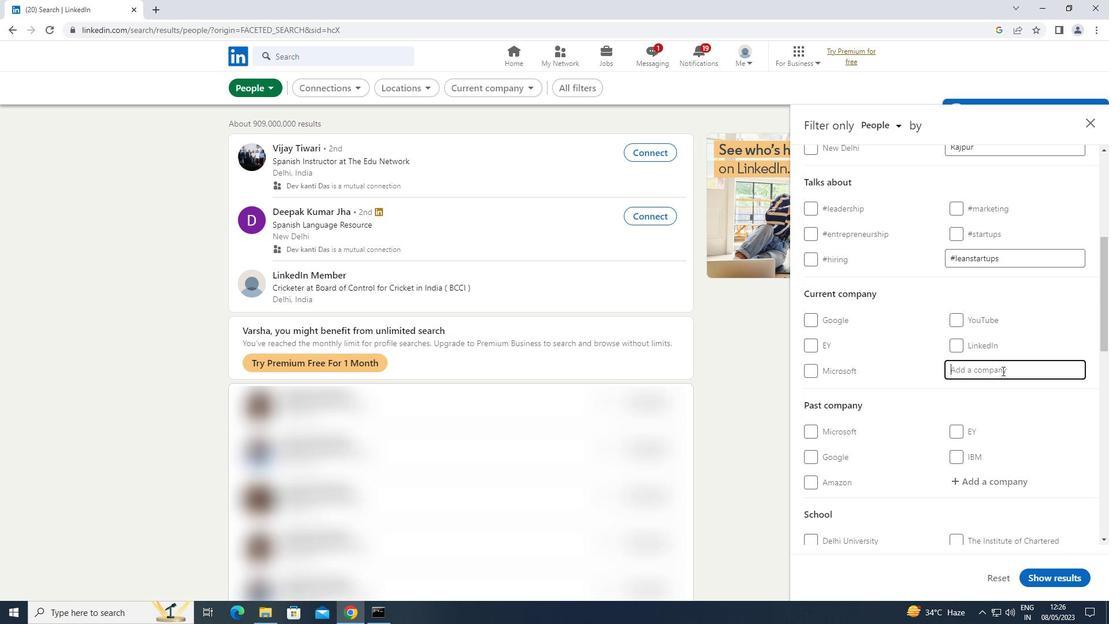 
Action: Key pressed <Key.shift>EXPO<Key.space>
Screenshot: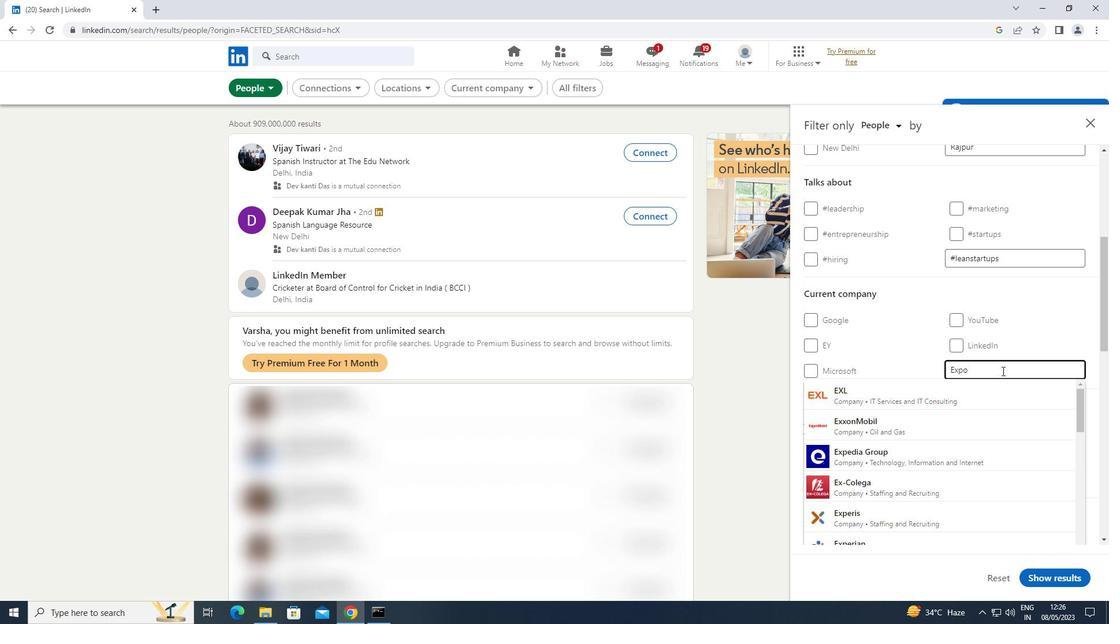 
Action: Mouse moved to (895, 392)
Screenshot: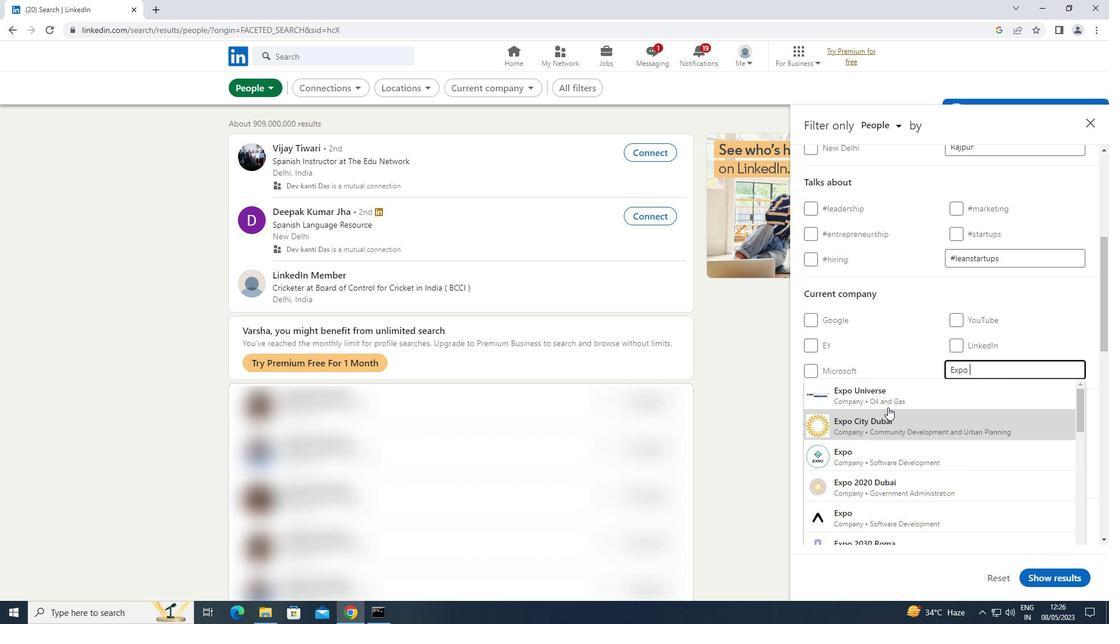 
Action: Mouse pressed left at (895, 392)
Screenshot: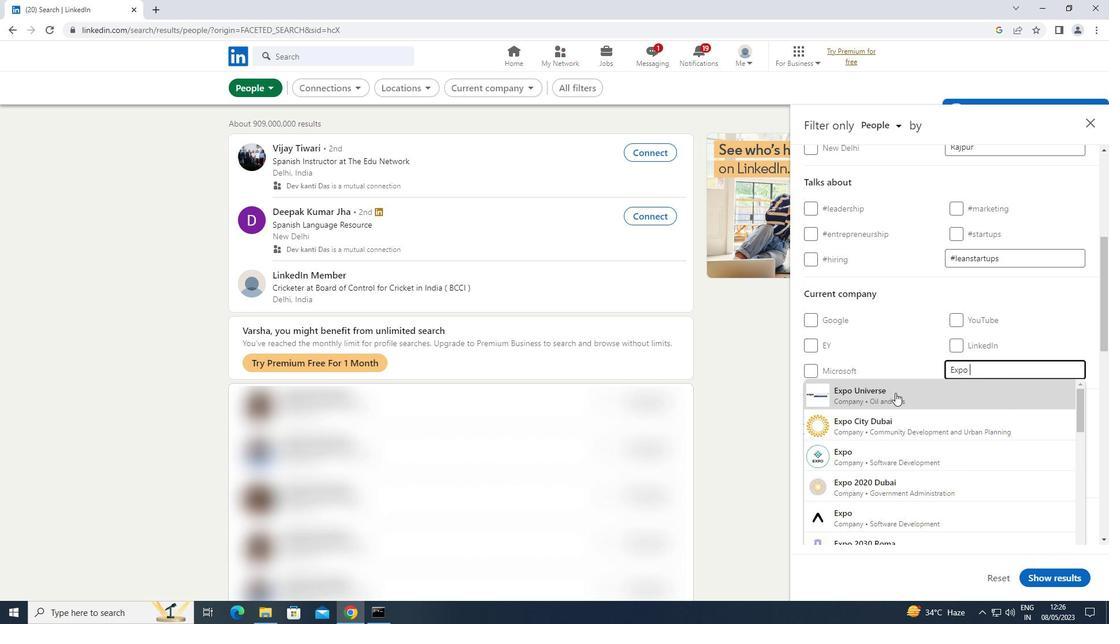 
Action: Mouse moved to (897, 390)
Screenshot: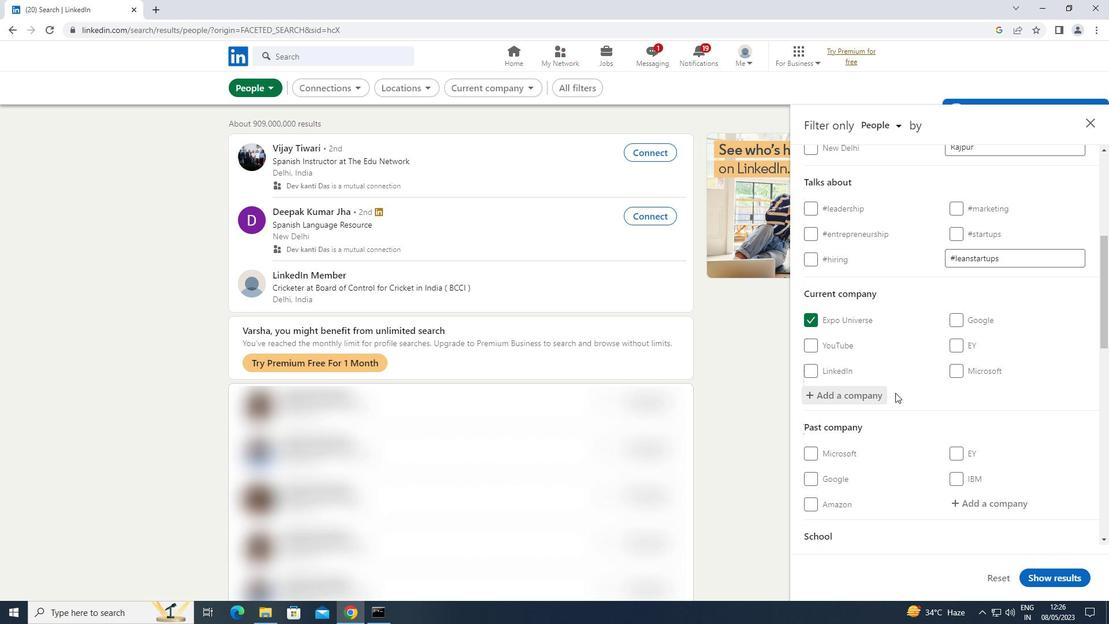 
Action: Mouse scrolled (897, 390) with delta (0, 0)
Screenshot: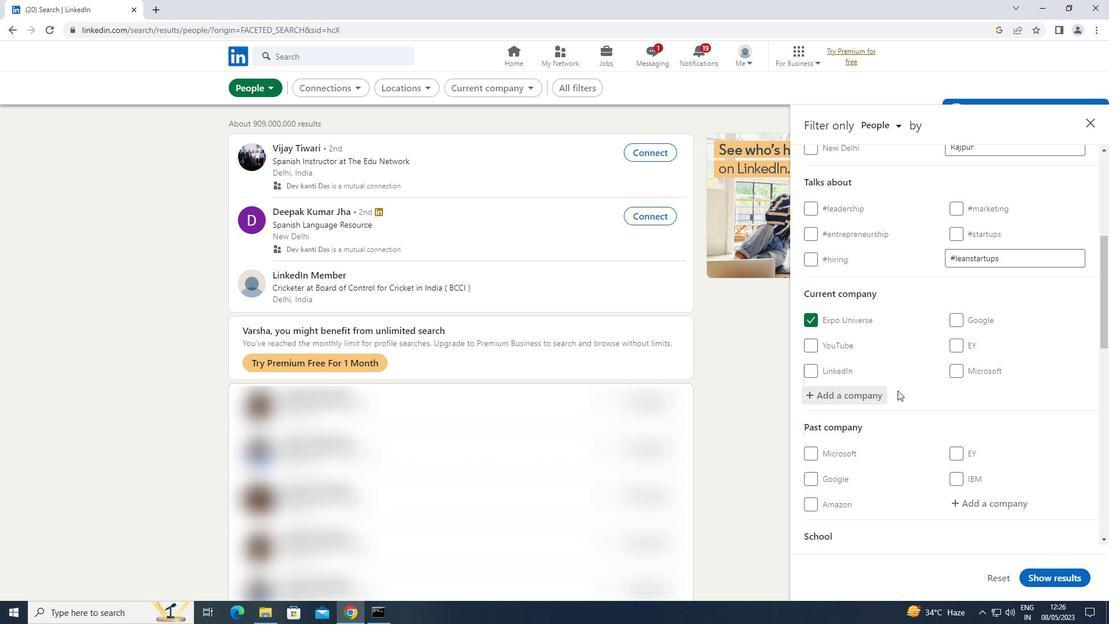 
Action: Mouse scrolled (897, 390) with delta (0, 0)
Screenshot: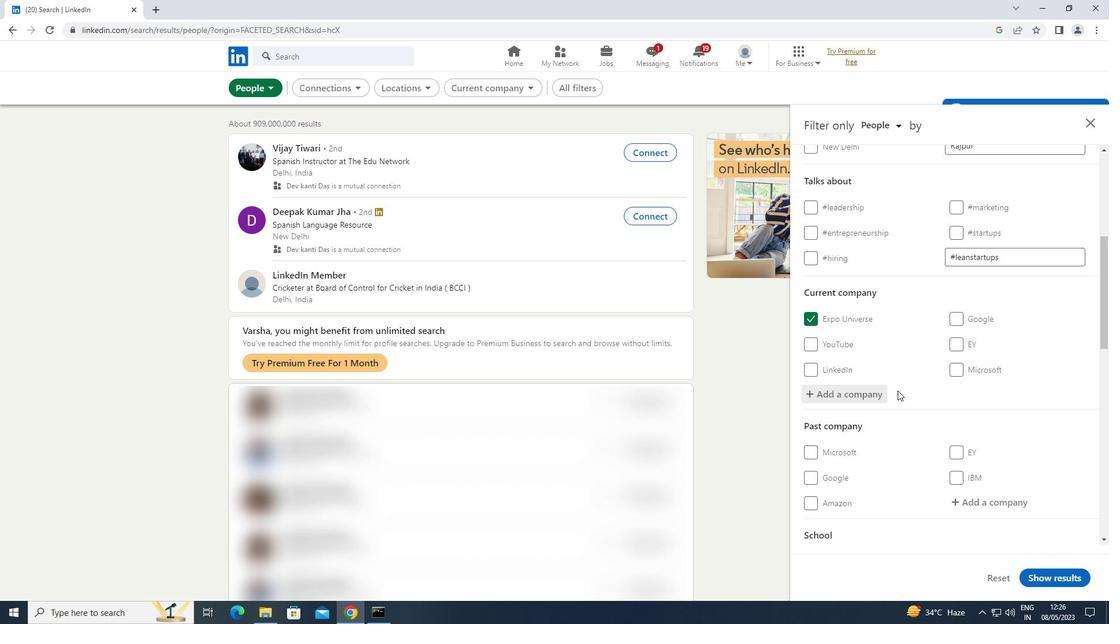 
Action: Mouse scrolled (897, 390) with delta (0, 0)
Screenshot: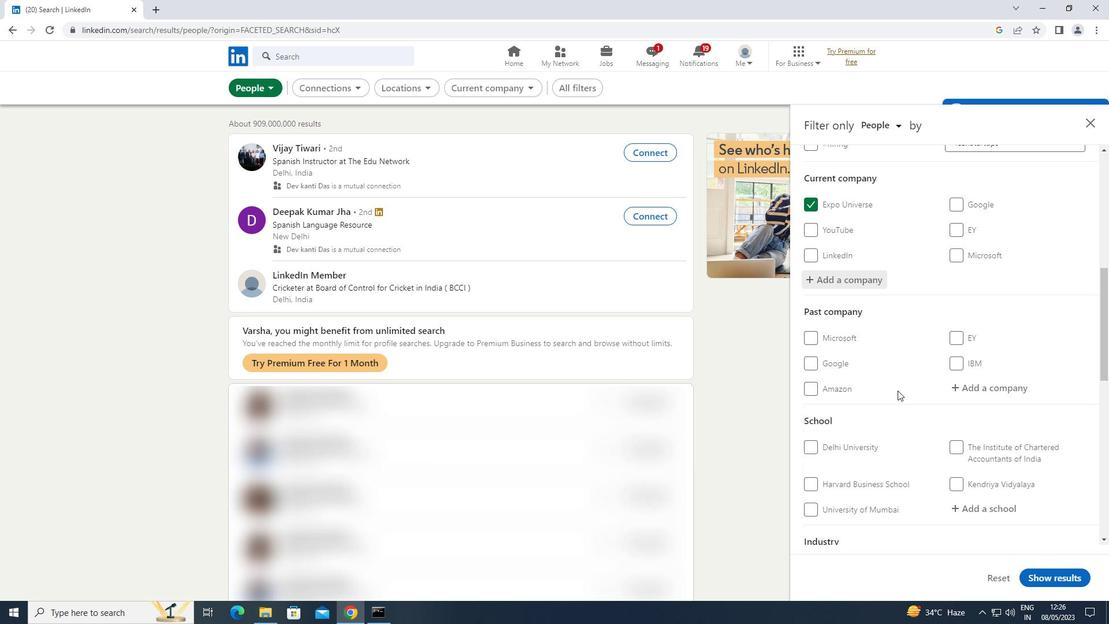 
Action: Mouse moved to (965, 451)
Screenshot: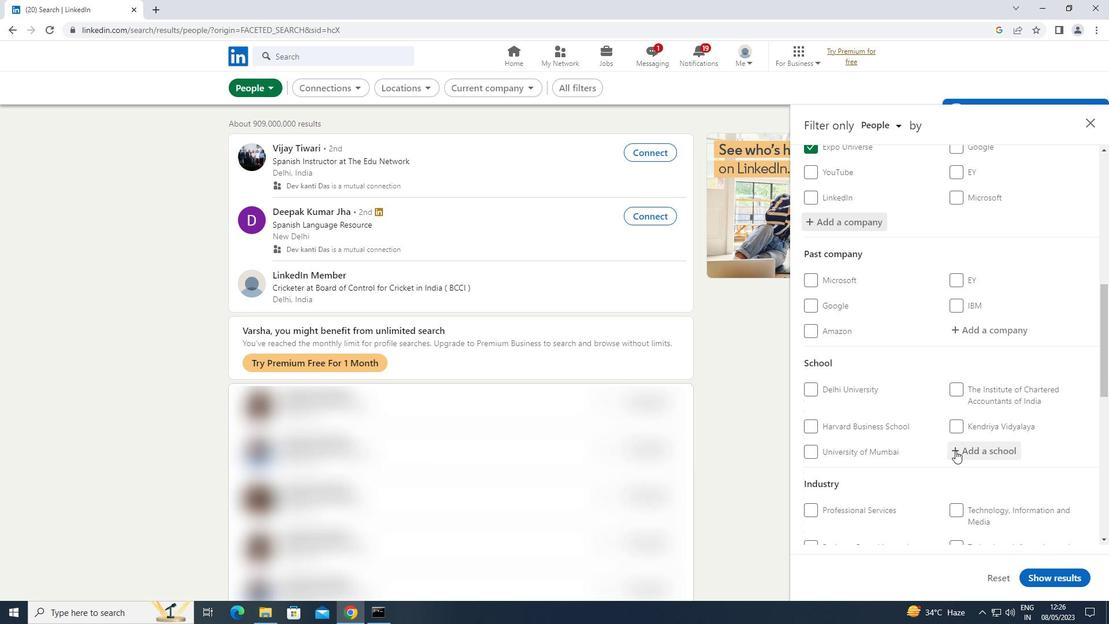 
Action: Mouse pressed left at (965, 451)
Screenshot: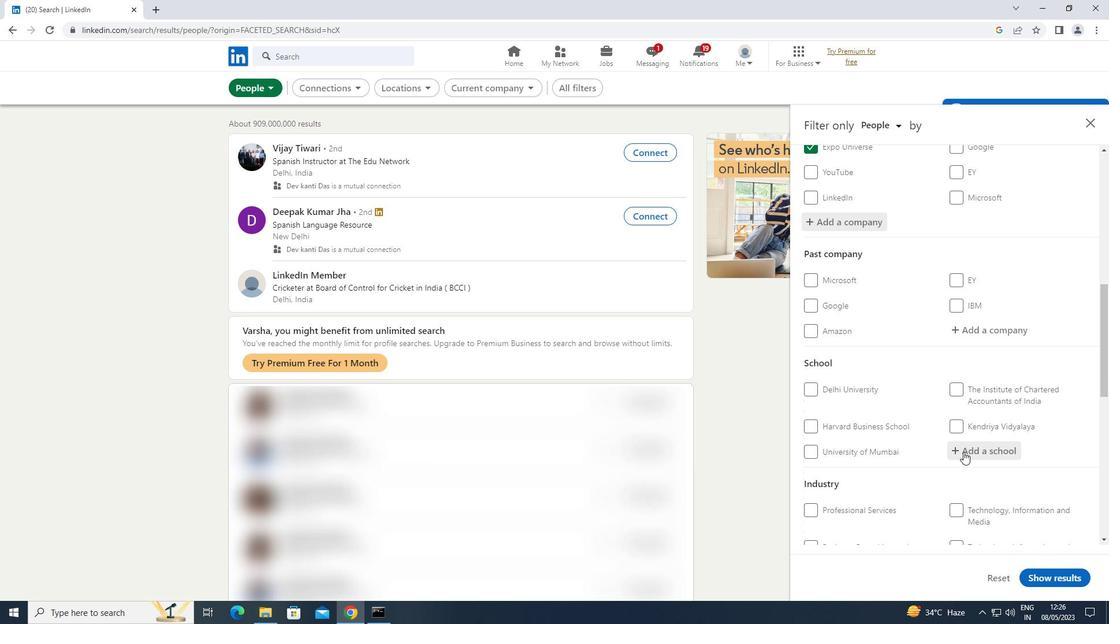 
Action: Mouse moved to (966, 451)
Screenshot: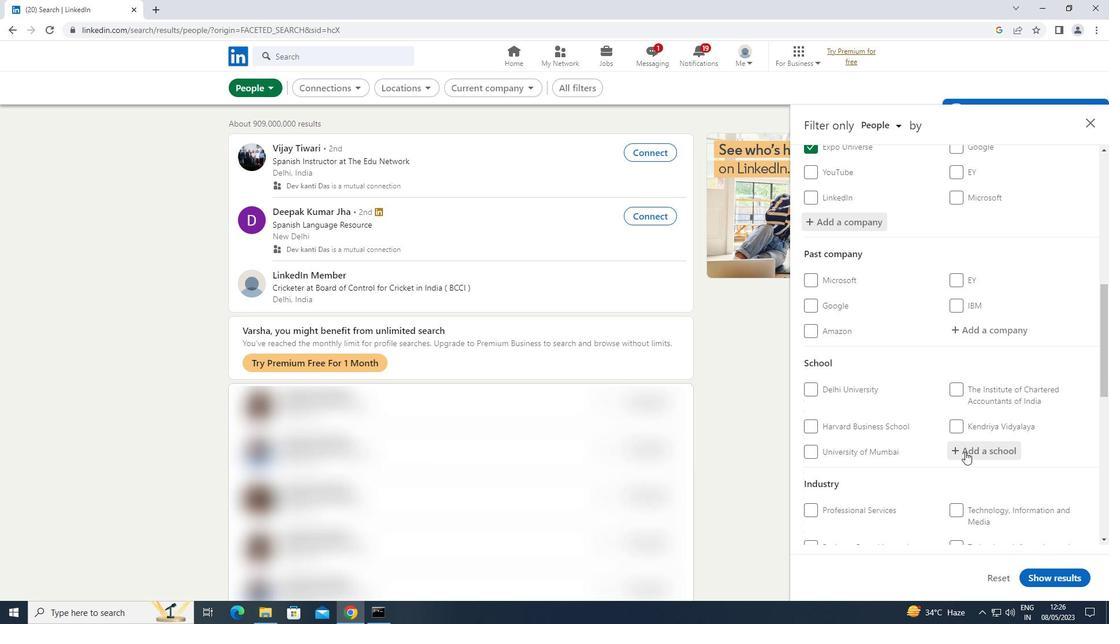 
Action: Key pressed <Key.shift>COLLEGE<Key.space>OF<Key.space><Key.shift>ENGINEE
Screenshot: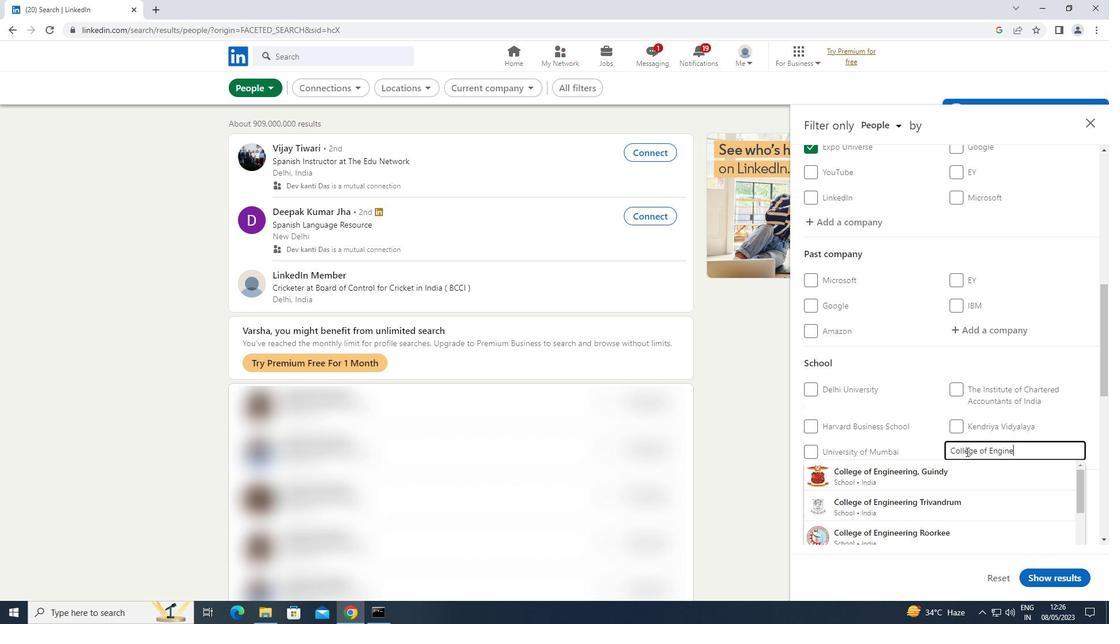 
Action: Mouse moved to (871, 479)
Screenshot: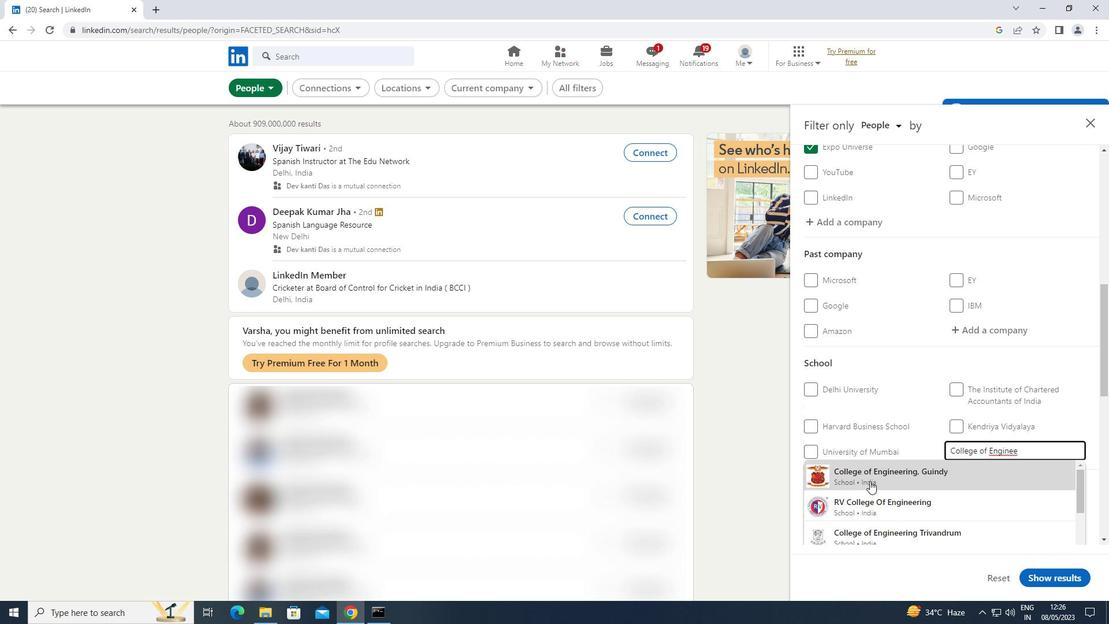 
Action: Mouse pressed left at (871, 479)
Screenshot: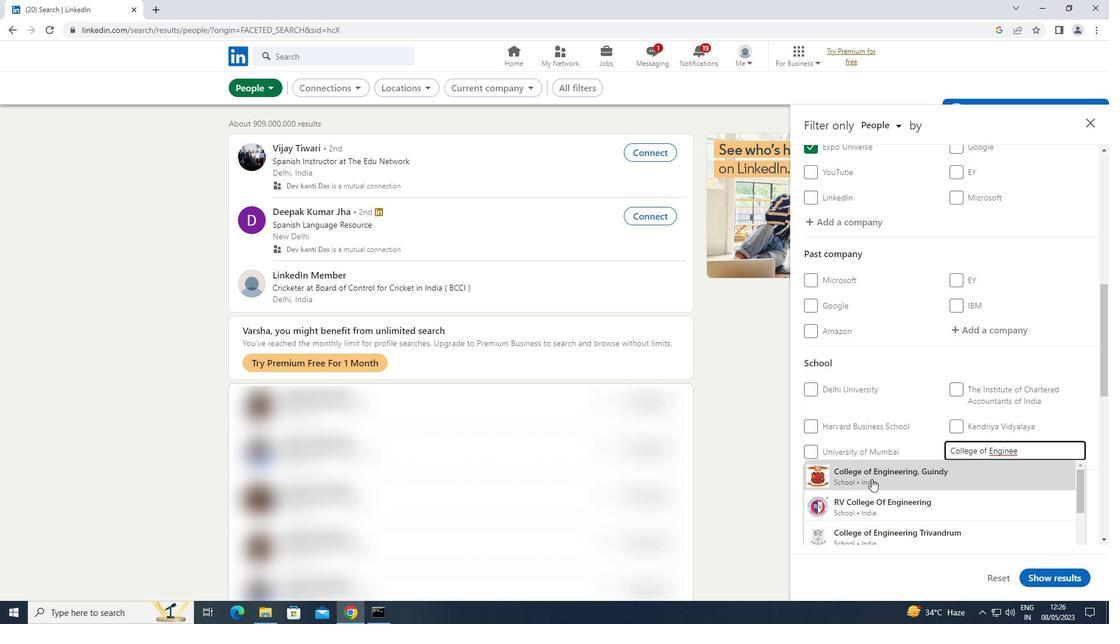 
Action: Mouse moved to (874, 477)
Screenshot: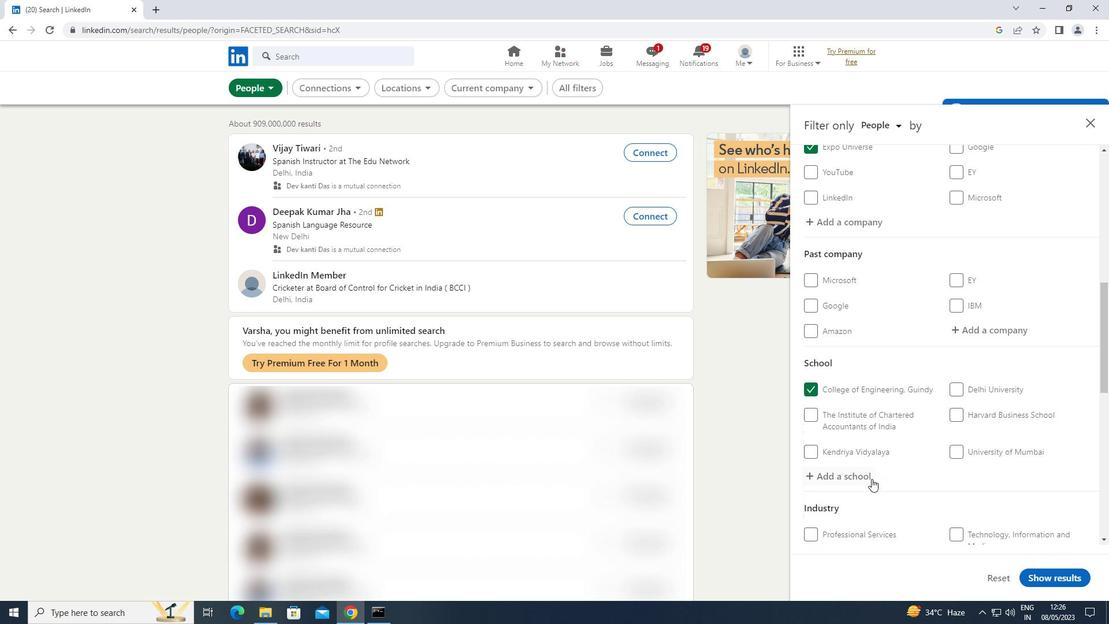 
Action: Mouse scrolled (874, 476) with delta (0, 0)
Screenshot: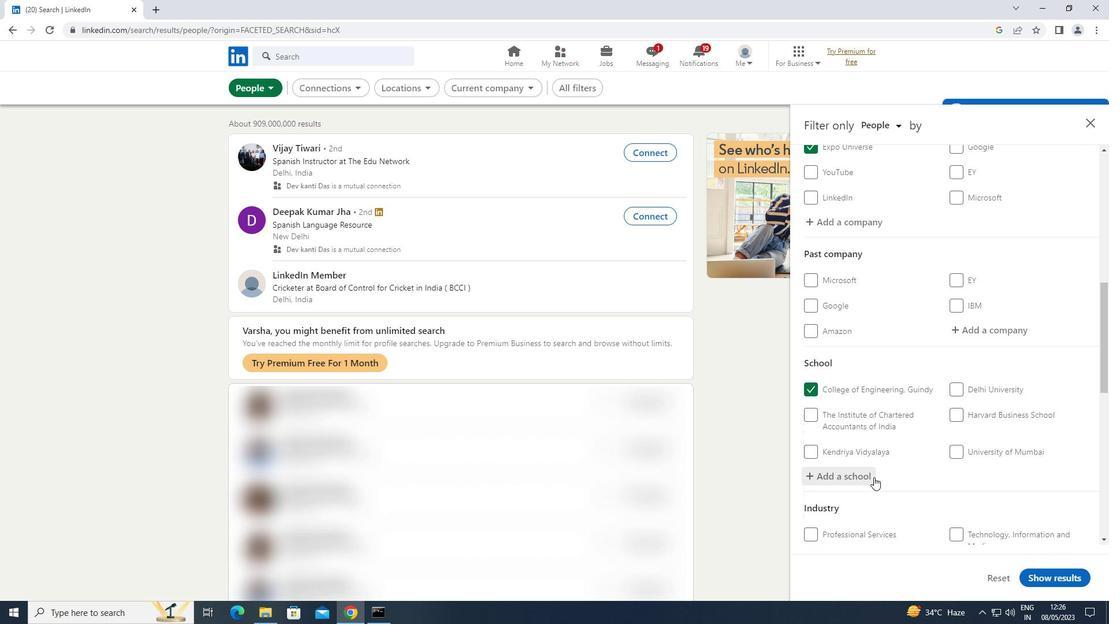 
Action: Mouse scrolled (874, 476) with delta (0, 0)
Screenshot: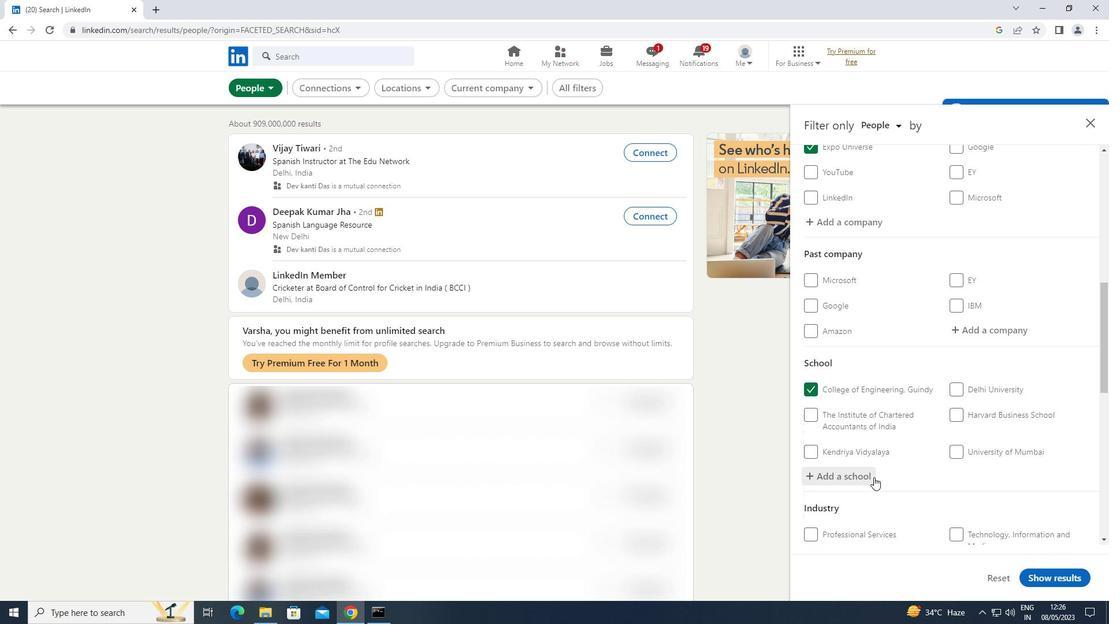 
Action: Mouse scrolled (874, 476) with delta (0, 0)
Screenshot: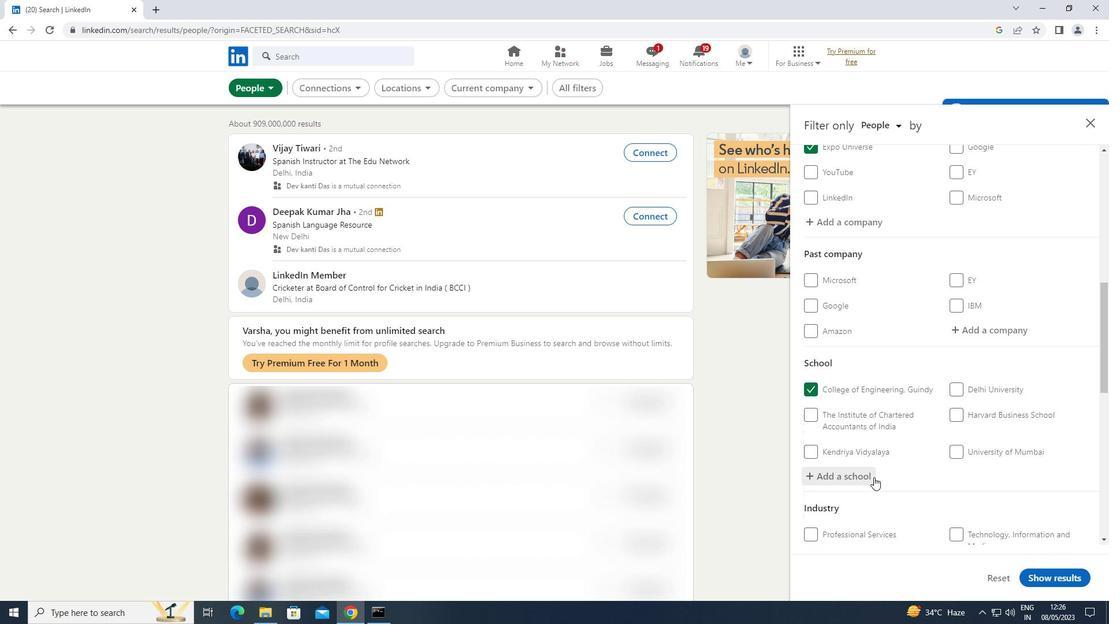 
Action: Mouse scrolled (874, 476) with delta (0, 0)
Screenshot: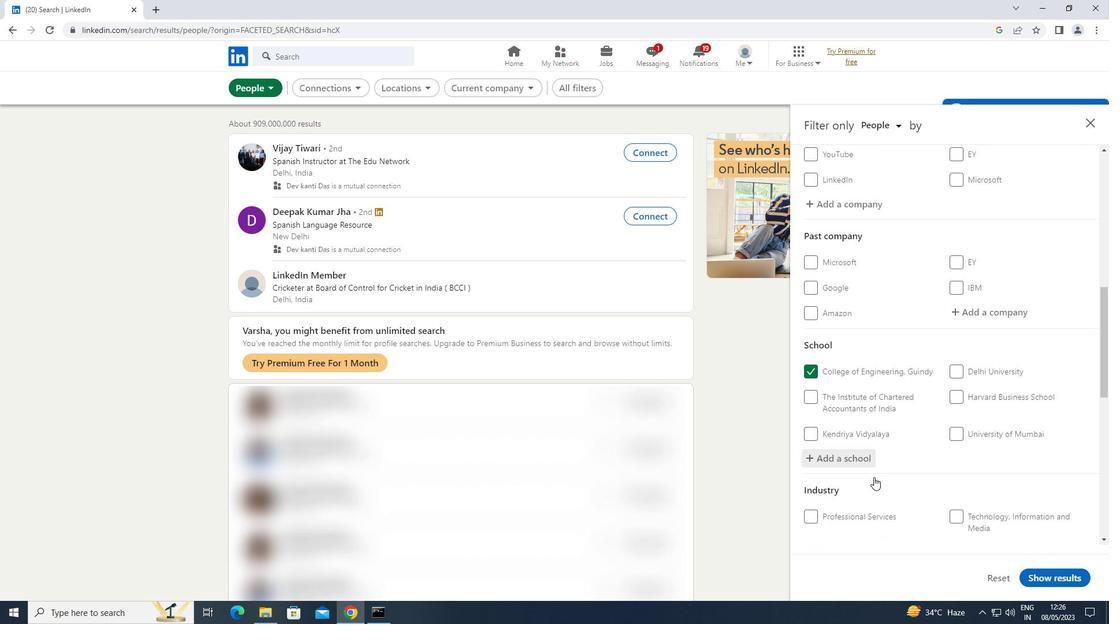 
Action: Mouse scrolled (874, 476) with delta (0, 0)
Screenshot: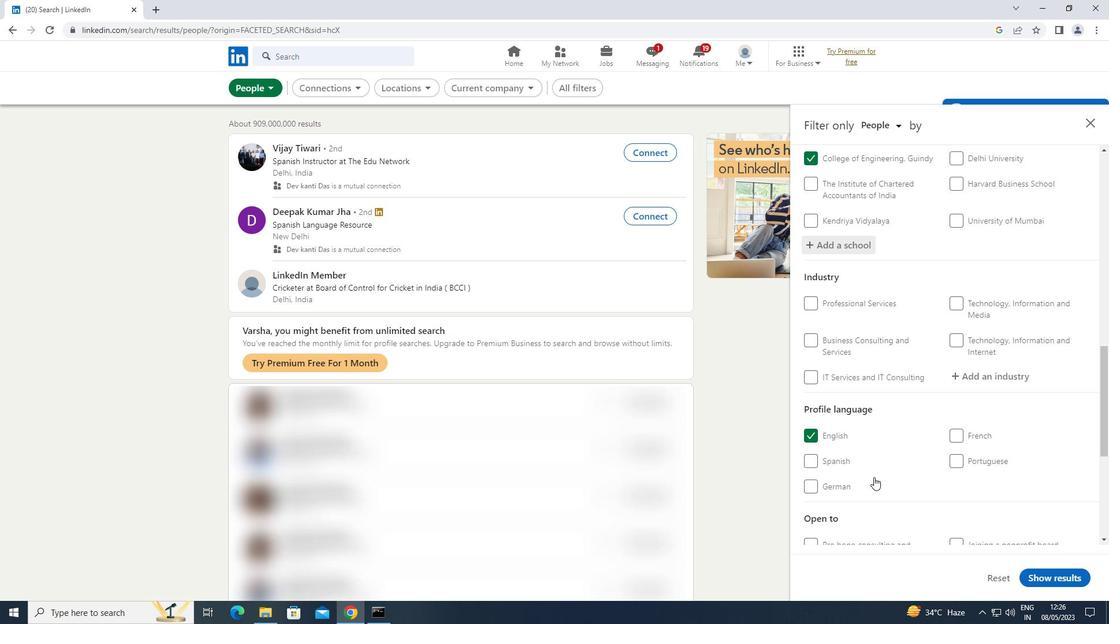 
Action: Mouse moved to (960, 319)
Screenshot: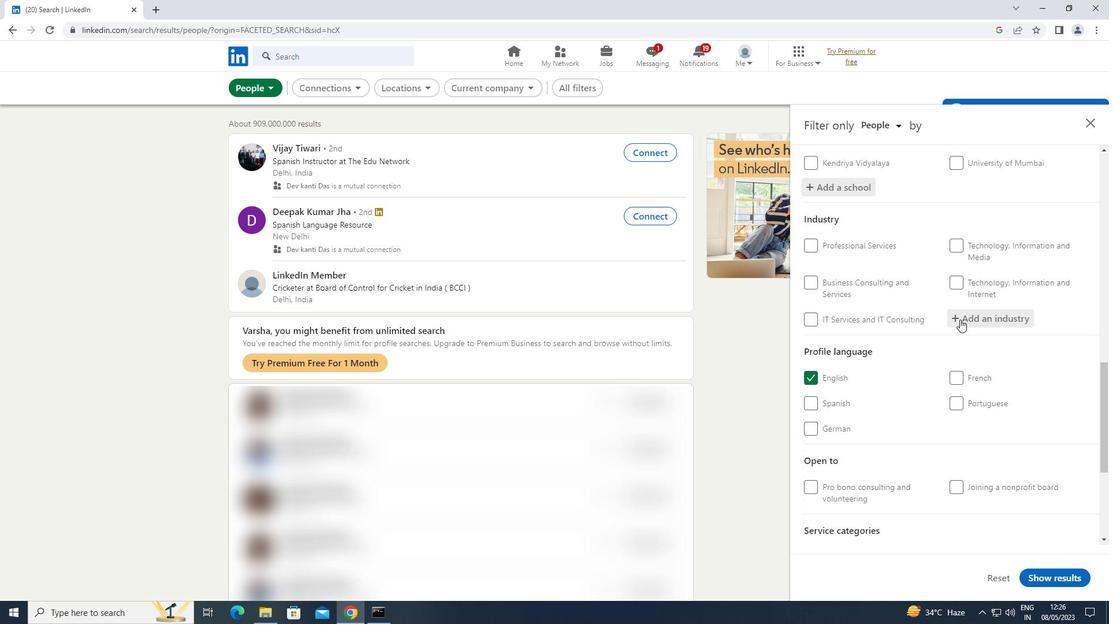 
Action: Mouse pressed left at (960, 319)
Screenshot: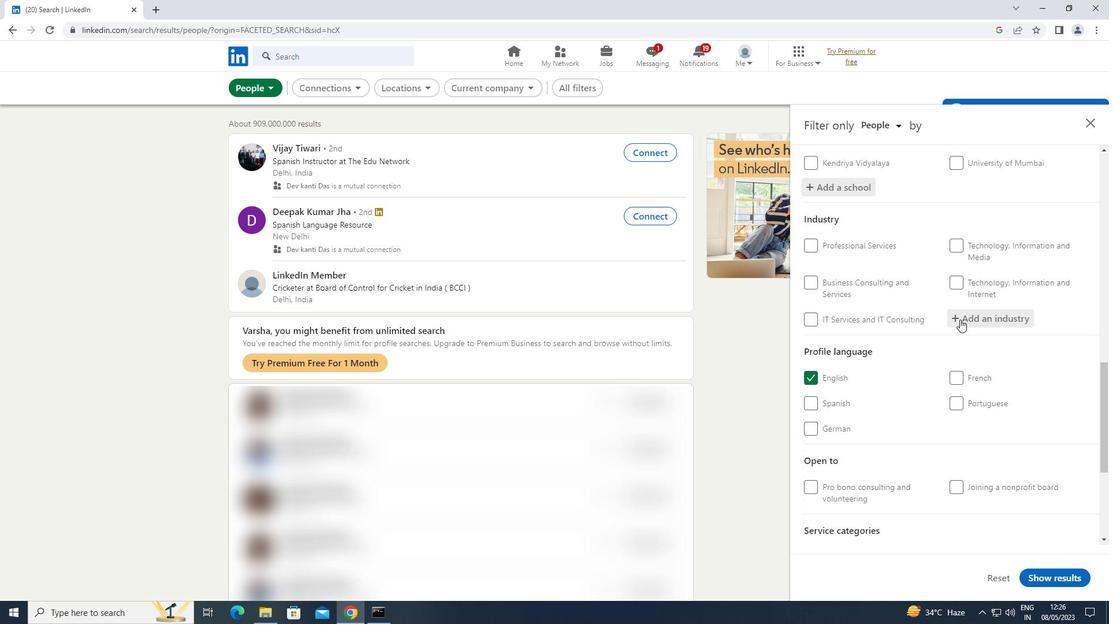
Action: Key pressed <Key.shift>BIOTECHNOLOGY
Screenshot: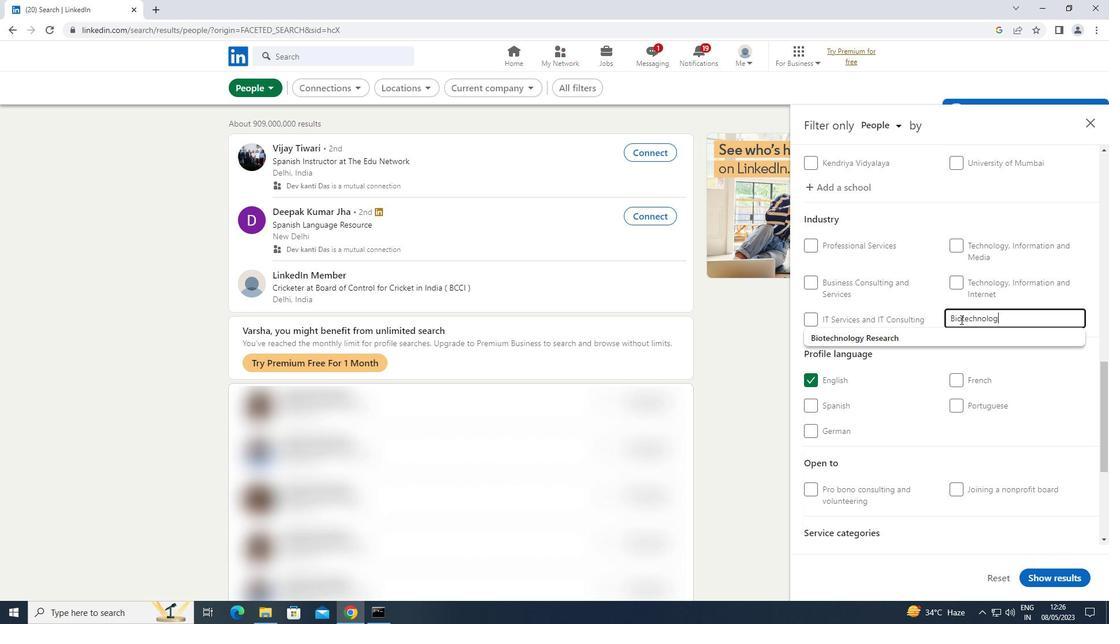 
Action: Mouse moved to (847, 331)
Screenshot: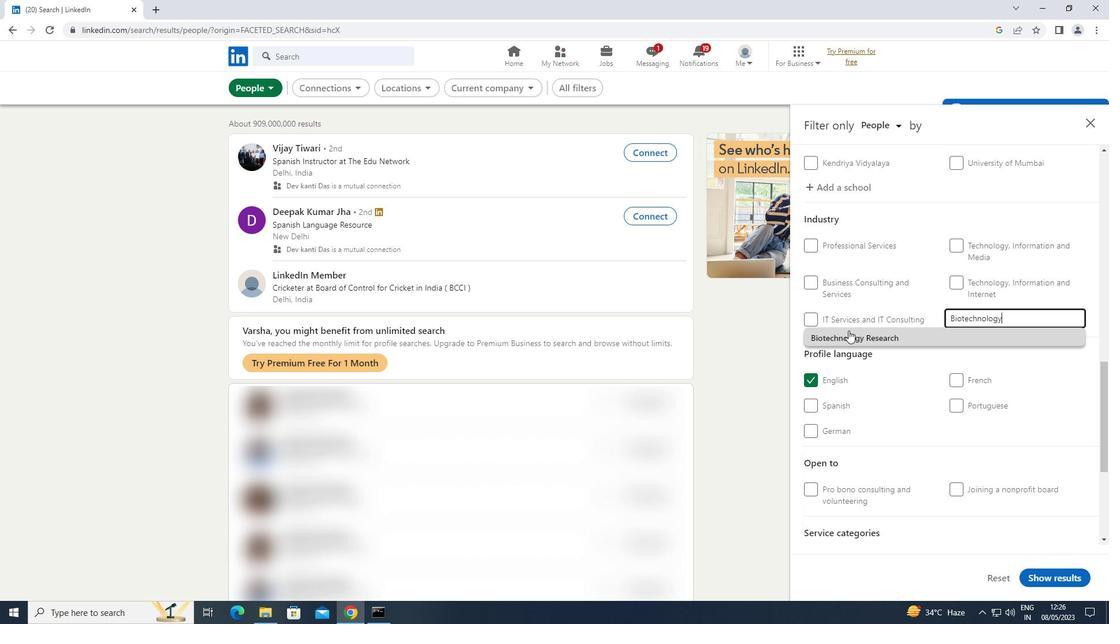 
Action: Mouse pressed left at (847, 331)
Screenshot: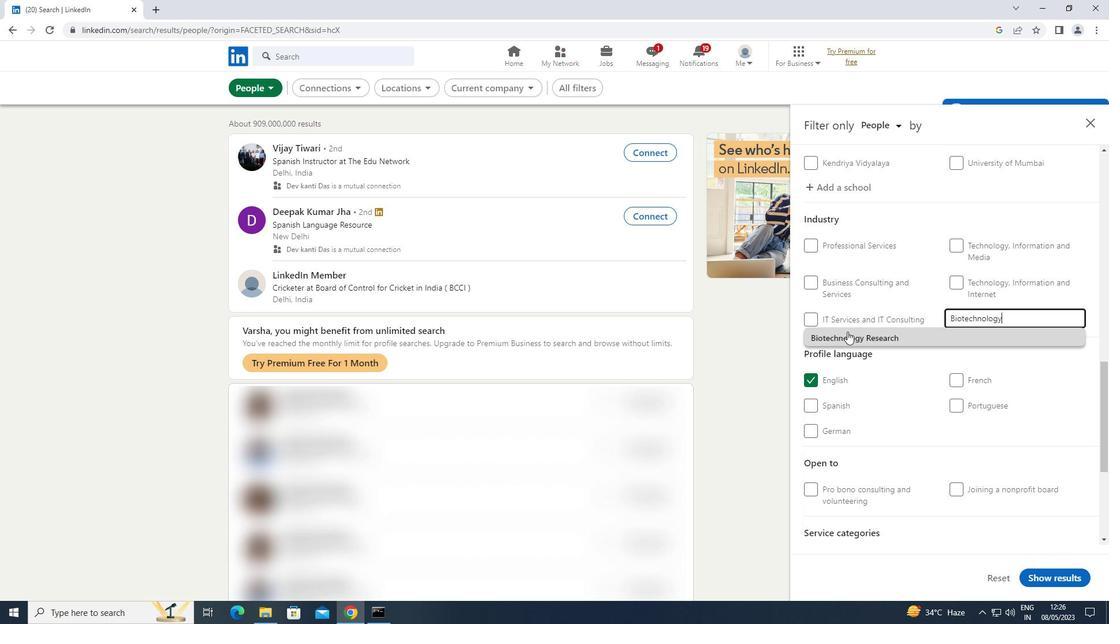 
Action: Mouse scrolled (847, 331) with delta (0, 0)
Screenshot: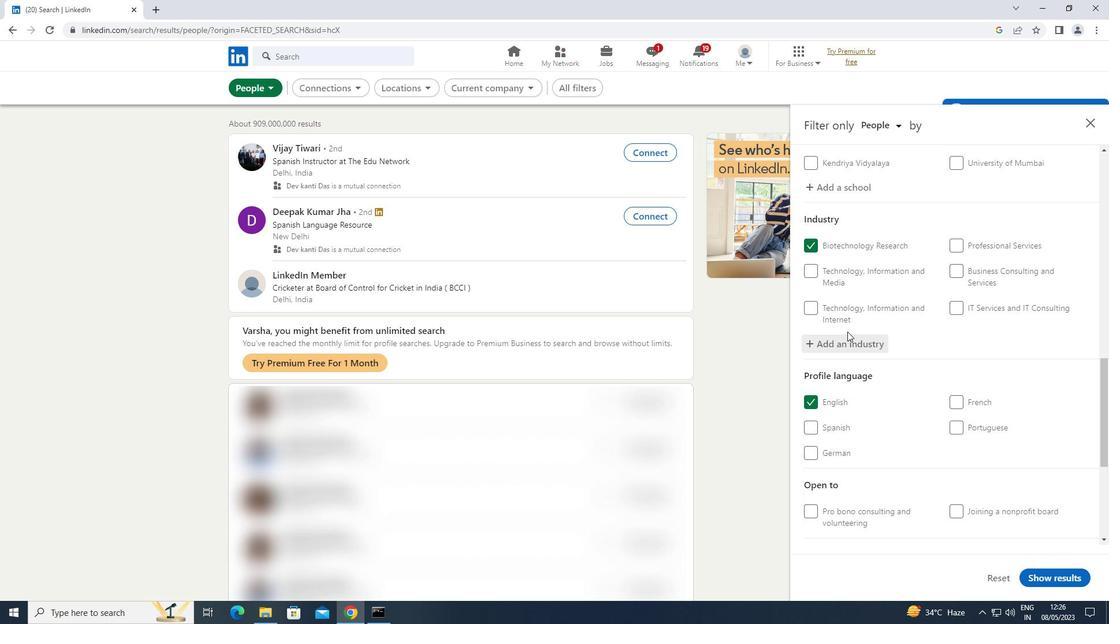 
Action: Mouse scrolled (847, 331) with delta (0, 0)
Screenshot: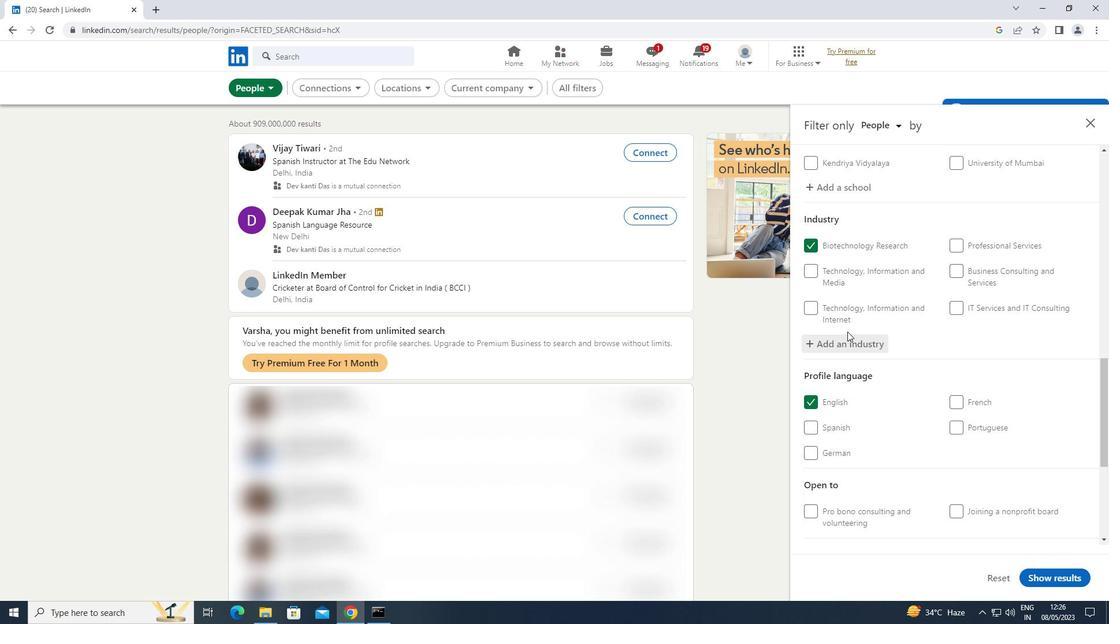 
Action: Mouse scrolled (847, 331) with delta (0, 0)
Screenshot: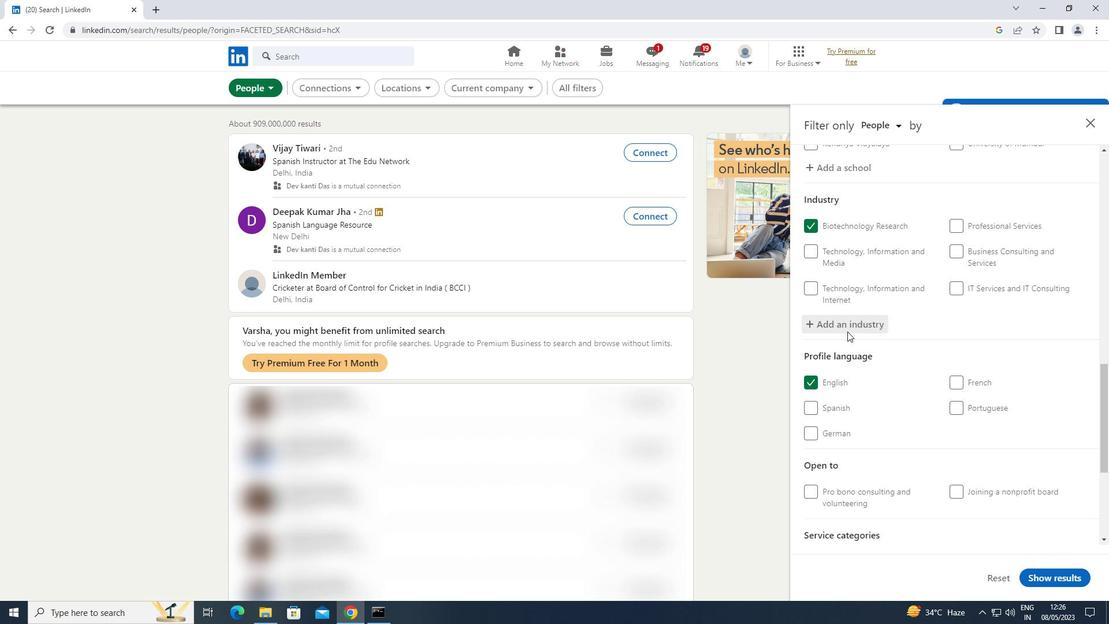 
Action: Mouse moved to (999, 457)
Screenshot: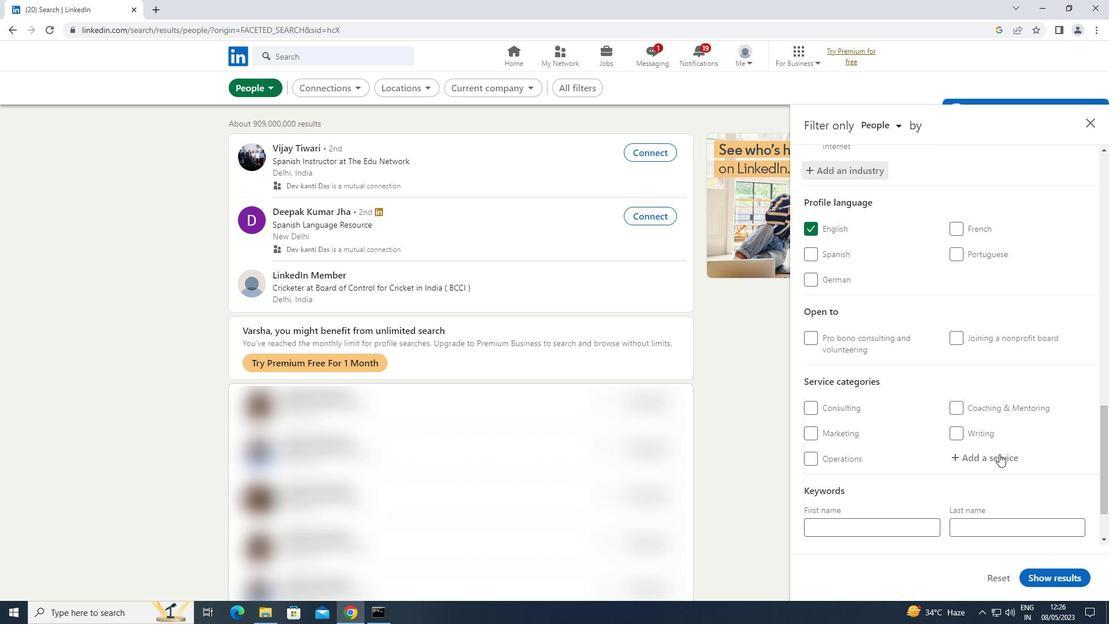 
Action: Mouse pressed left at (999, 457)
Screenshot: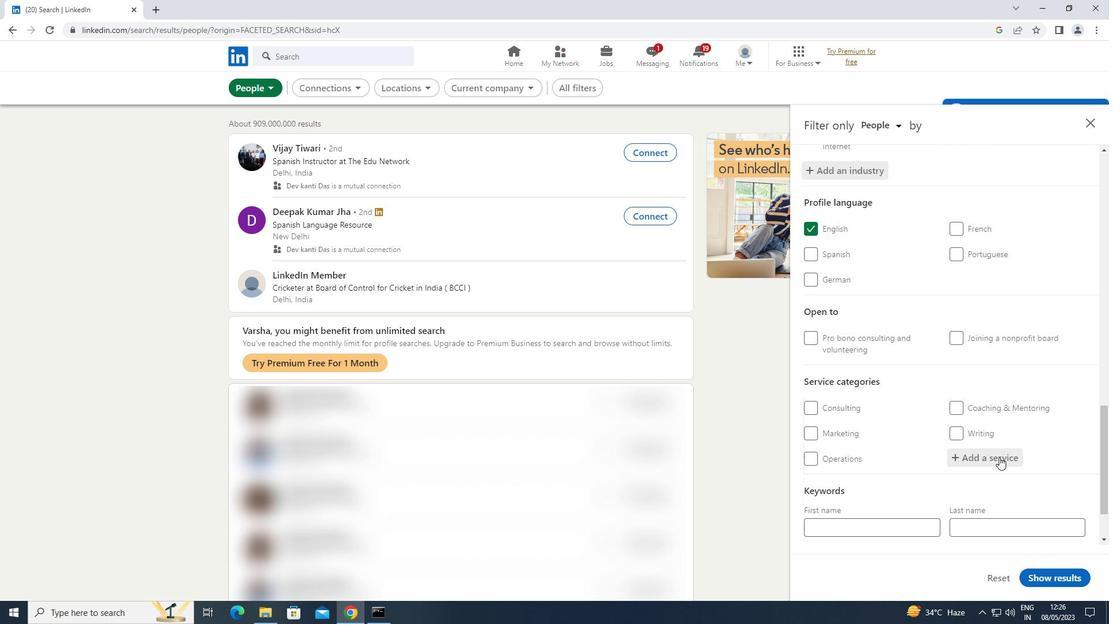 
Action: Key pressed <Key.shift>COMPUTER
Screenshot: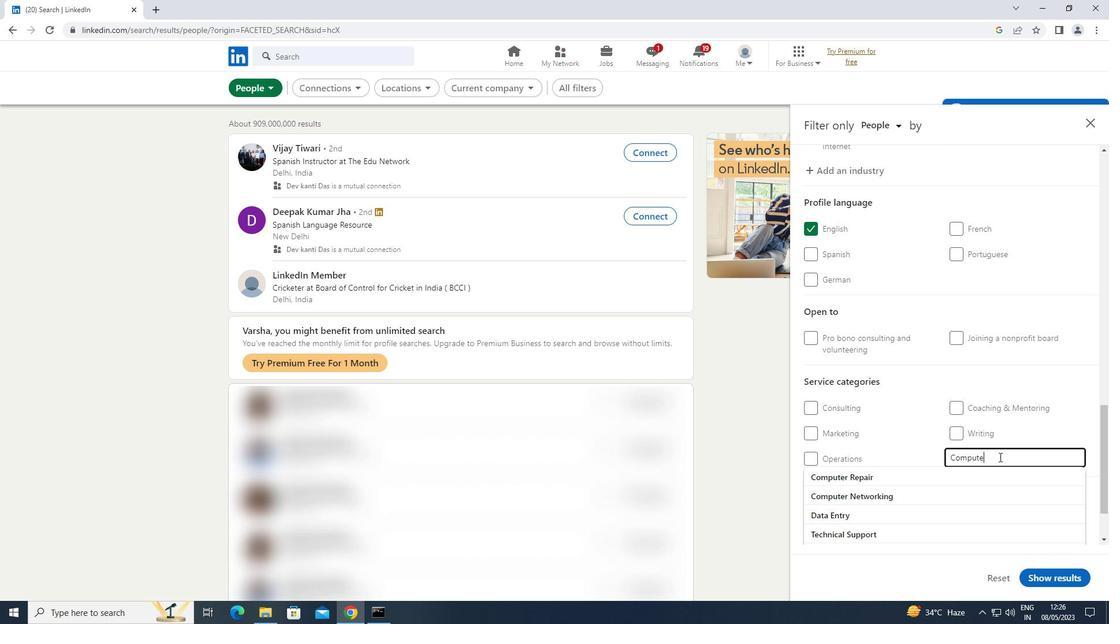 
Action: Mouse moved to (849, 478)
Screenshot: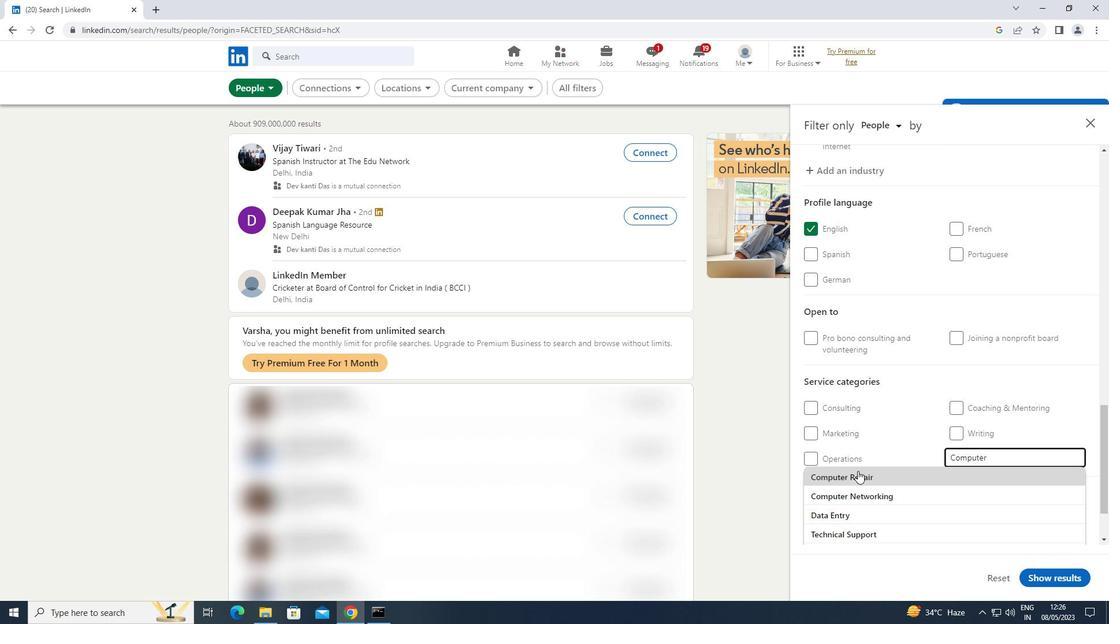 
Action: Mouse pressed left at (849, 478)
Screenshot: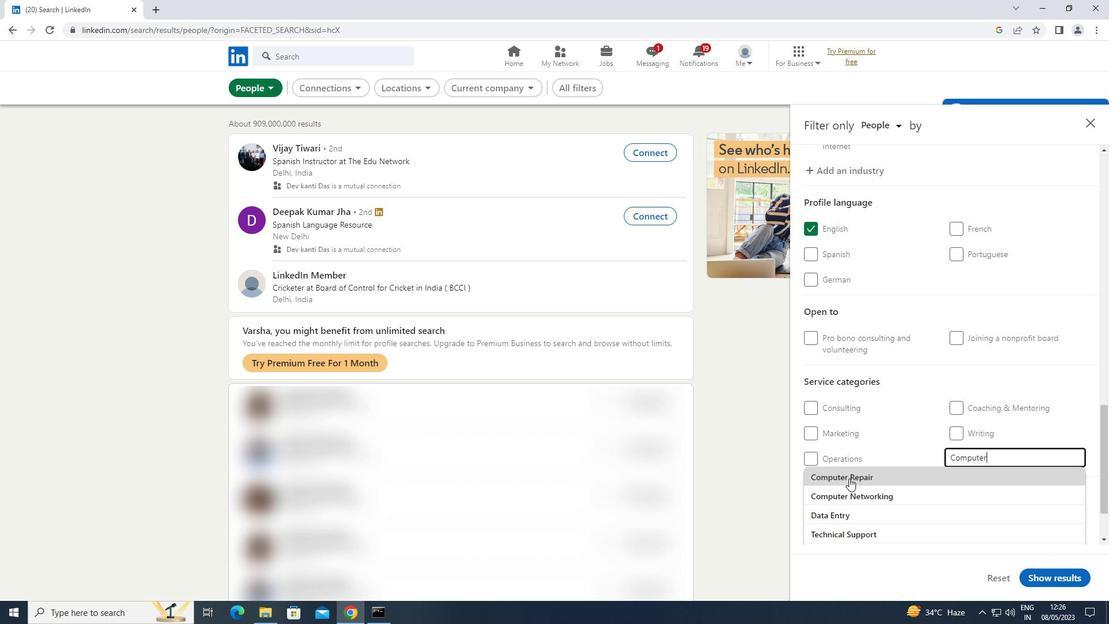 
Action: Mouse moved to (849, 478)
Screenshot: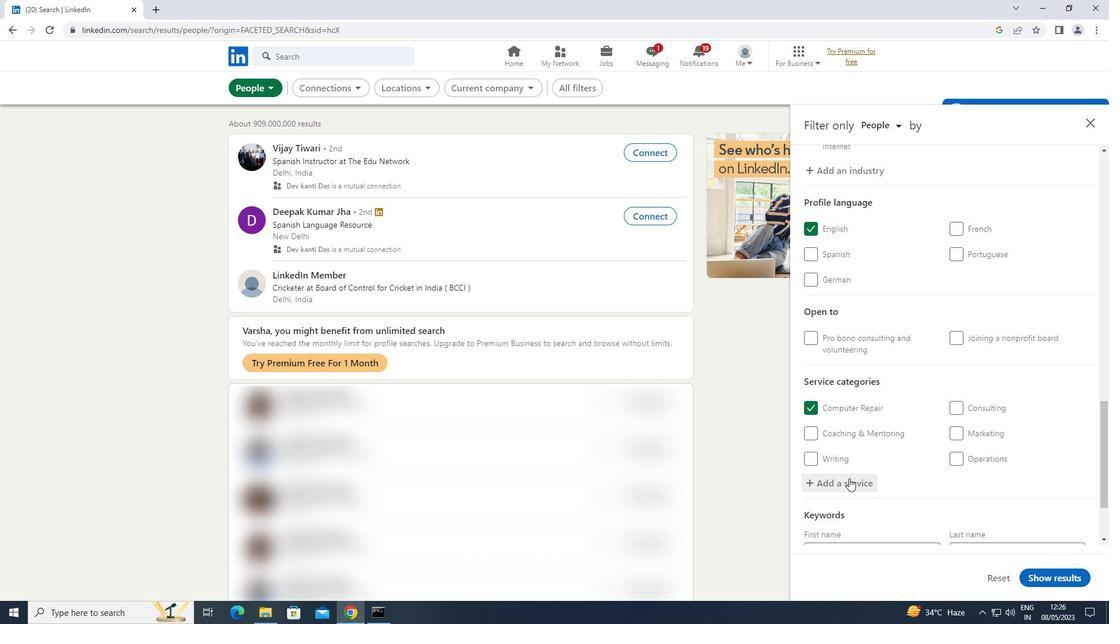 
Action: Mouse scrolled (849, 477) with delta (0, 0)
Screenshot: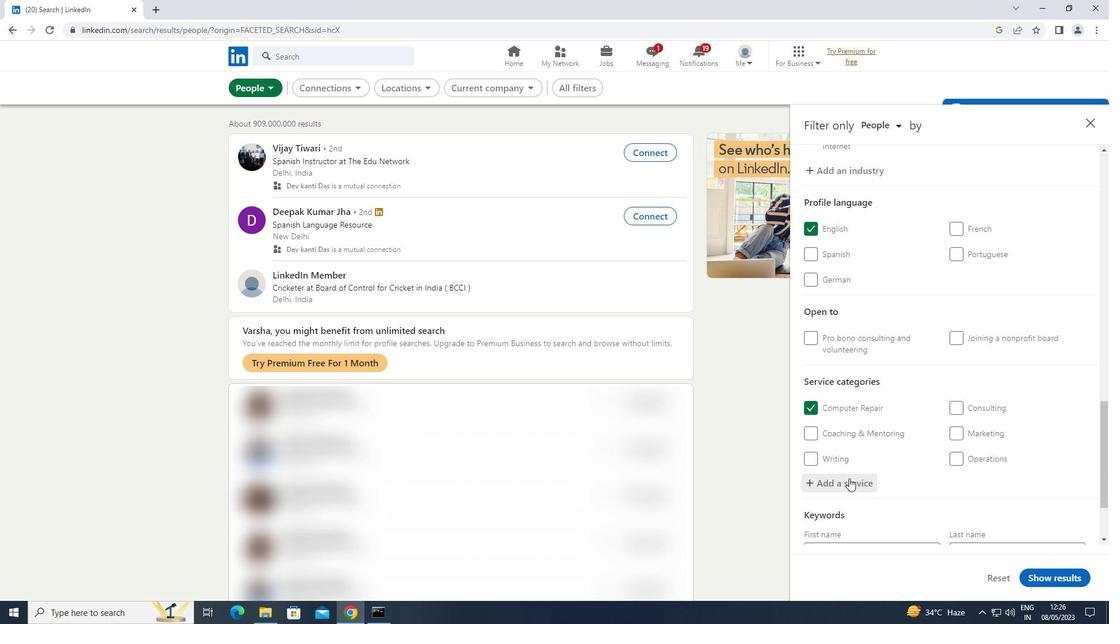 
Action: Mouse scrolled (849, 477) with delta (0, 0)
Screenshot: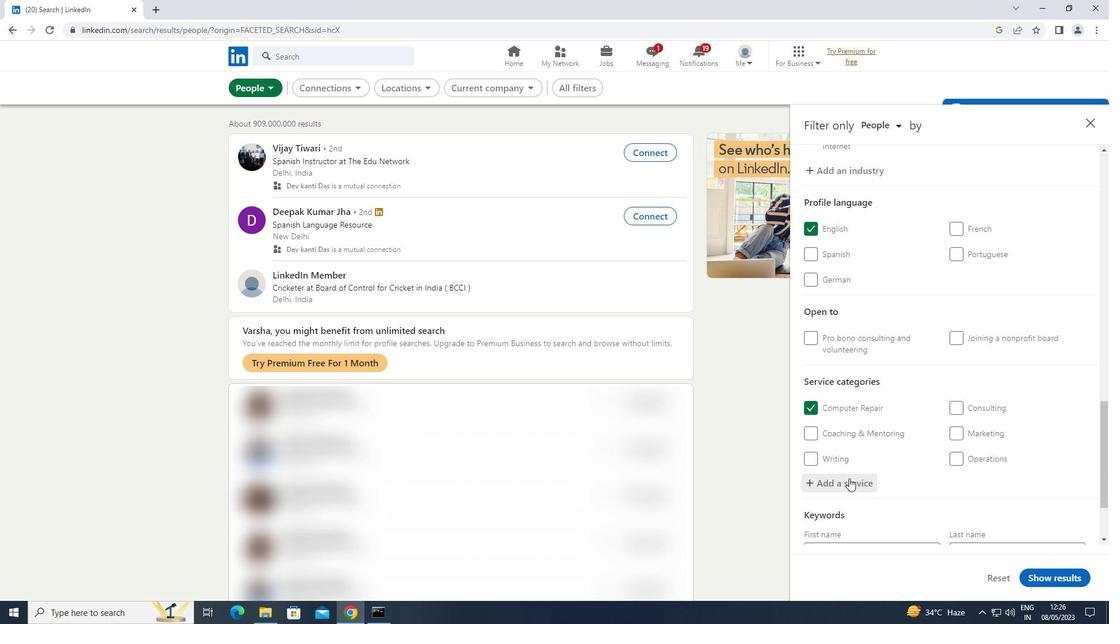 
Action: Mouse moved to (849, 478)
Screenshot: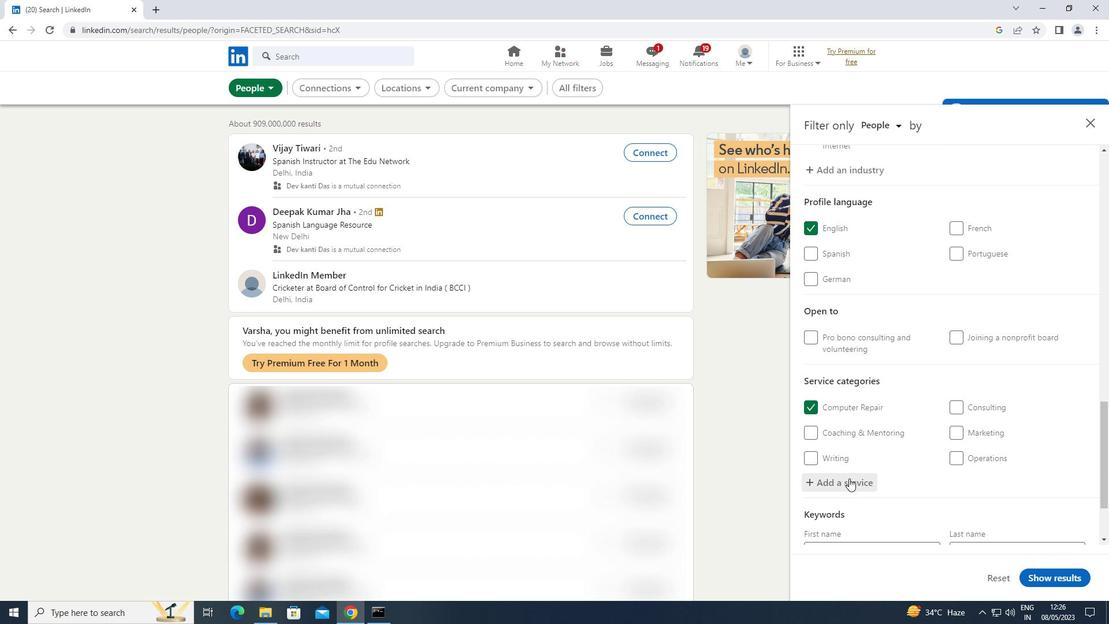 
Action: Mouse scrolled (849, 477) with delta (0, 0)
Screenshot: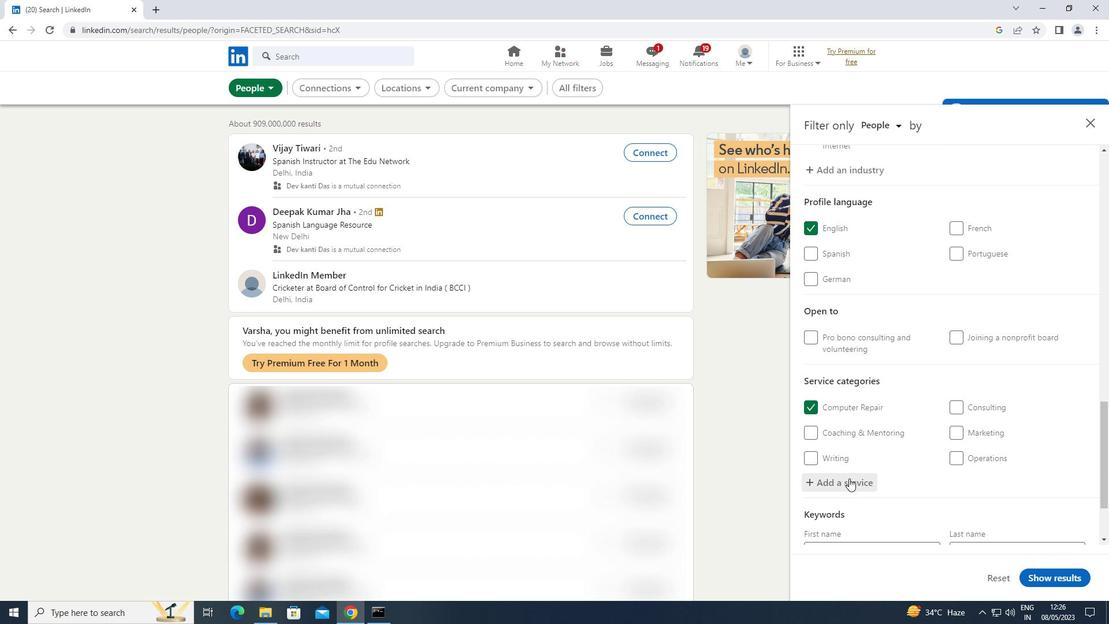 
Action: Mouse scrolled (849, 477) with delta (0, 0)
Screenshot: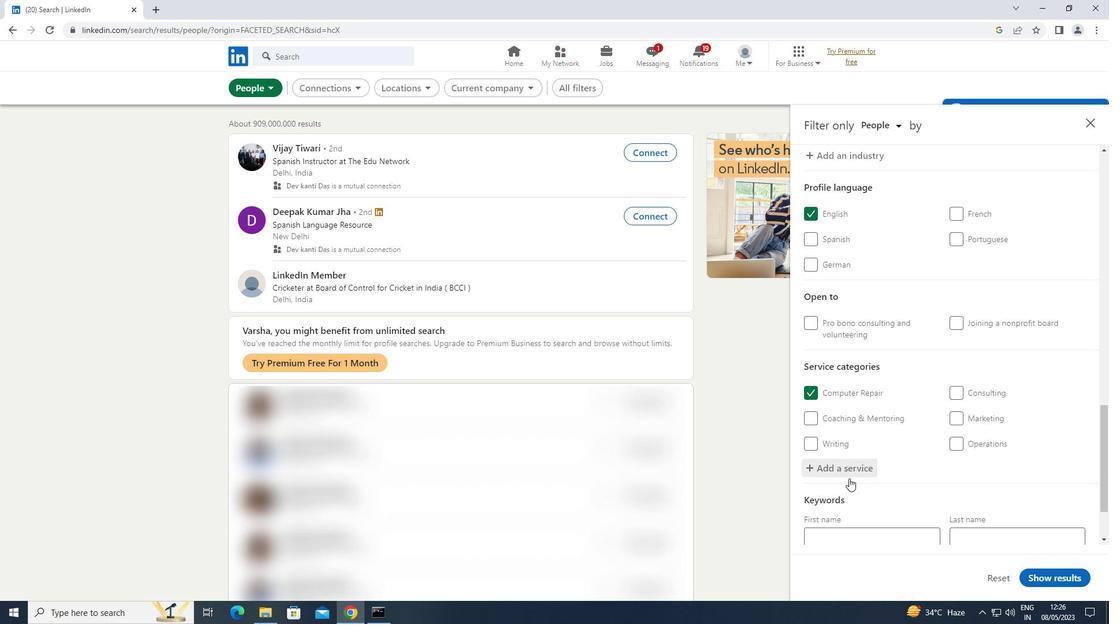 
Action: Mouse scrolled (849, 477) with delta (0, 0)
Screenshot: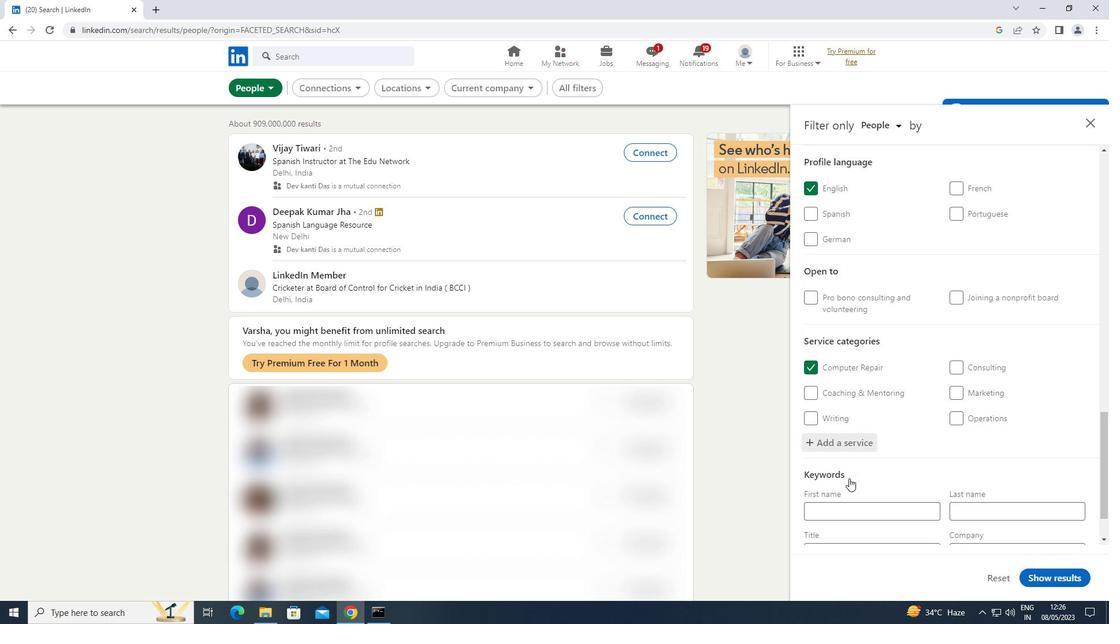 
Action: Mouse scrolled (849, 477) with delta (0, 0)
Screenshot: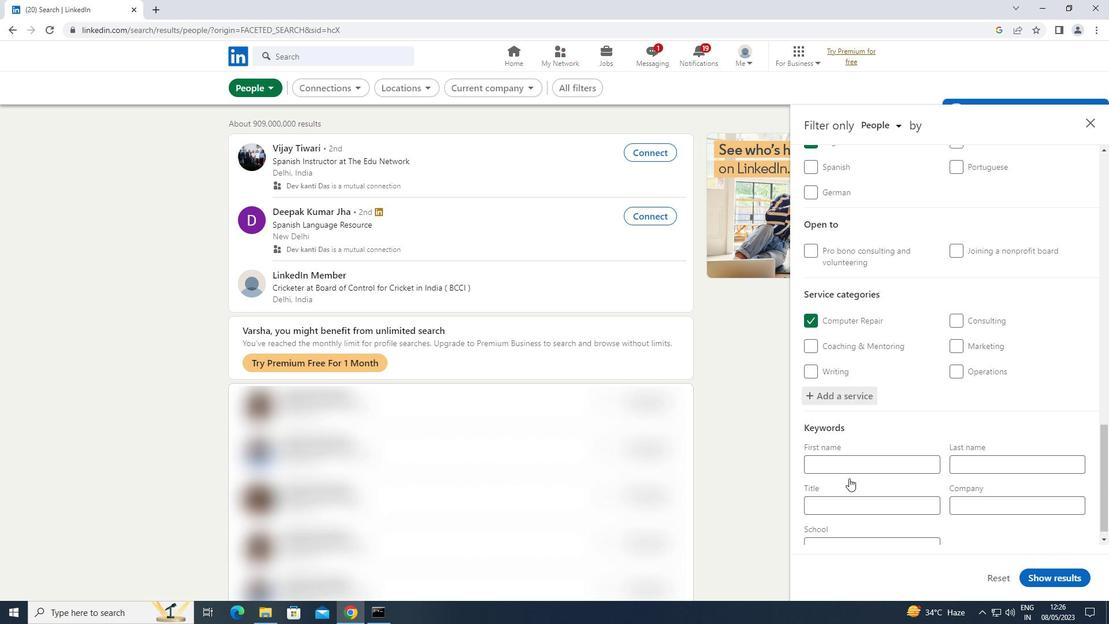 
Action: Mouse moved to (888, 495)
Screenshot: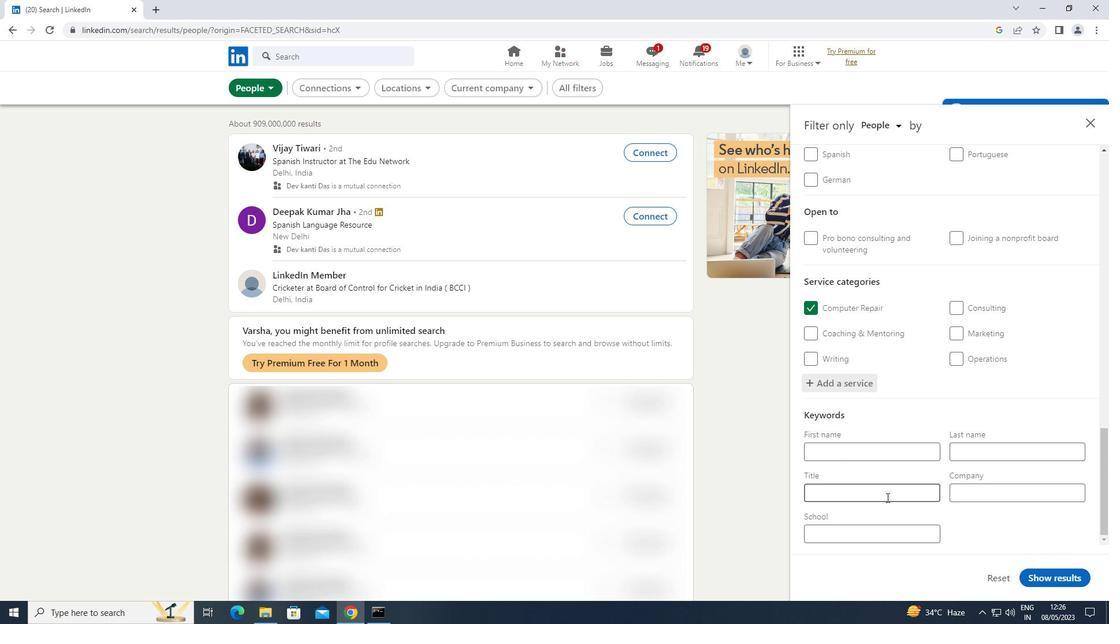
Action: Mouse pressed left at (888, 495)
Screenshot: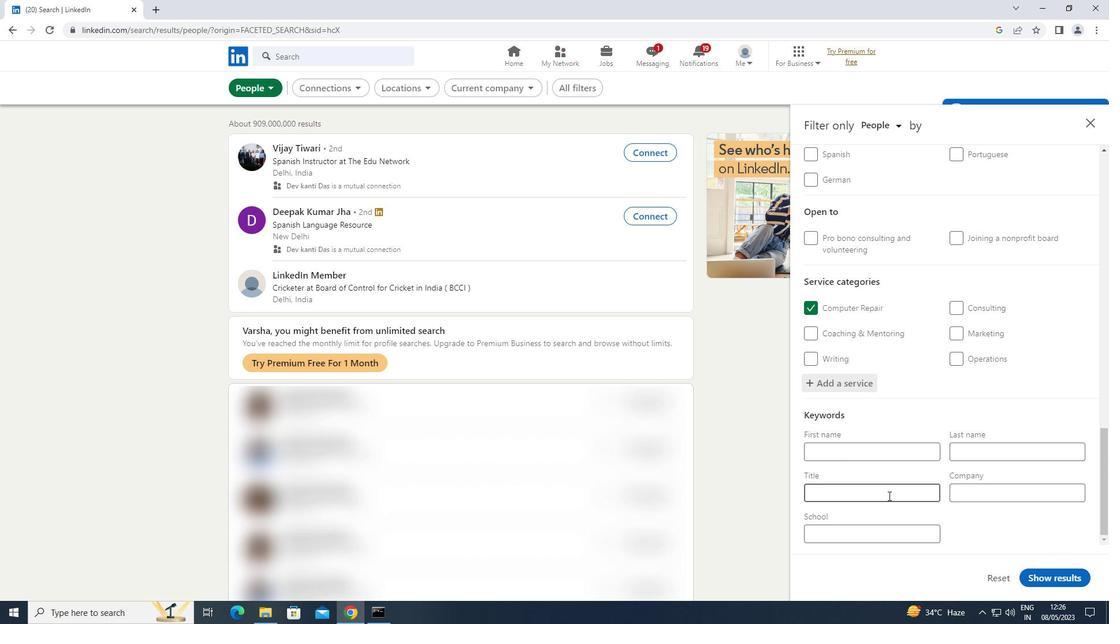 
Action: Key pressed <Key.shift>CAFETERIA<Key.space><Key.shift>WORKER
Screenshot: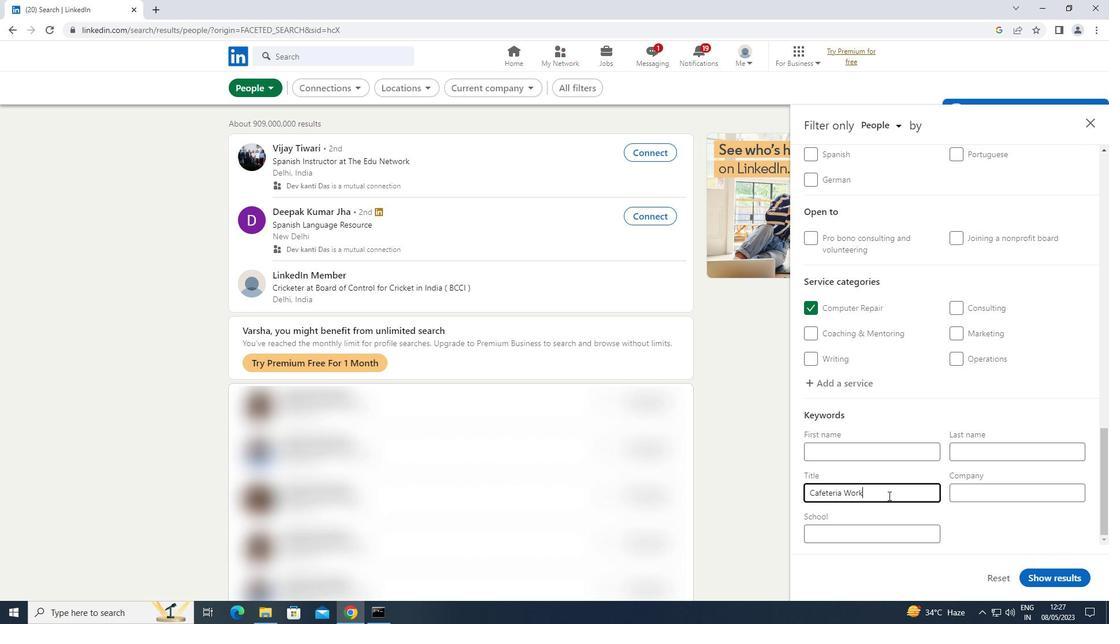 
Action: Mouse moved to (1052, 580)
Screenshot: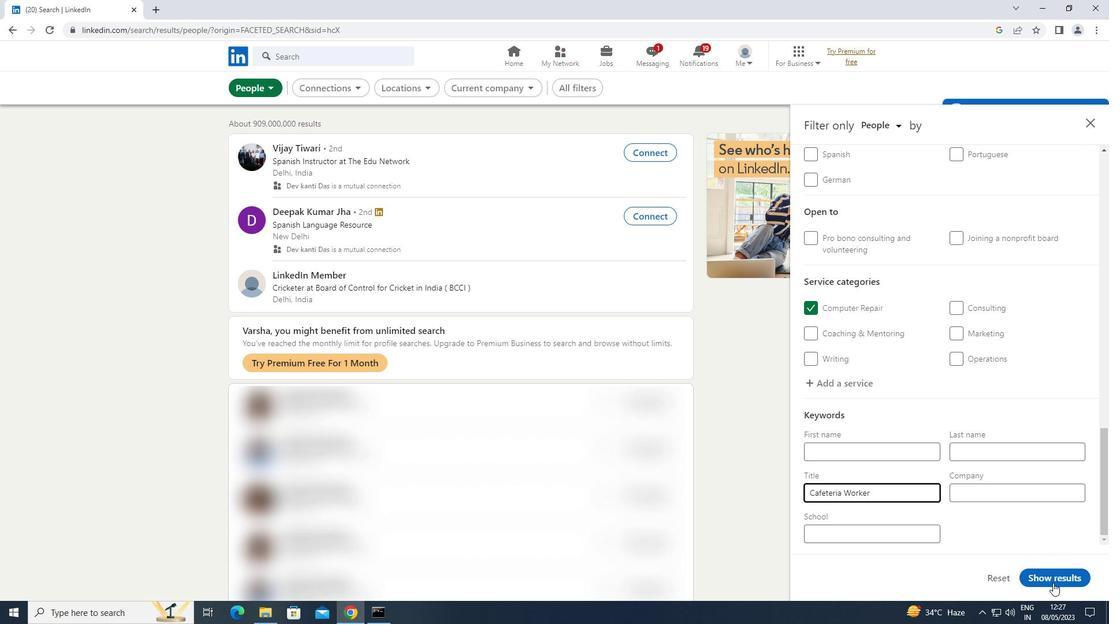 
Action: Mouse pressed left at (1052, 580)
Screenshot: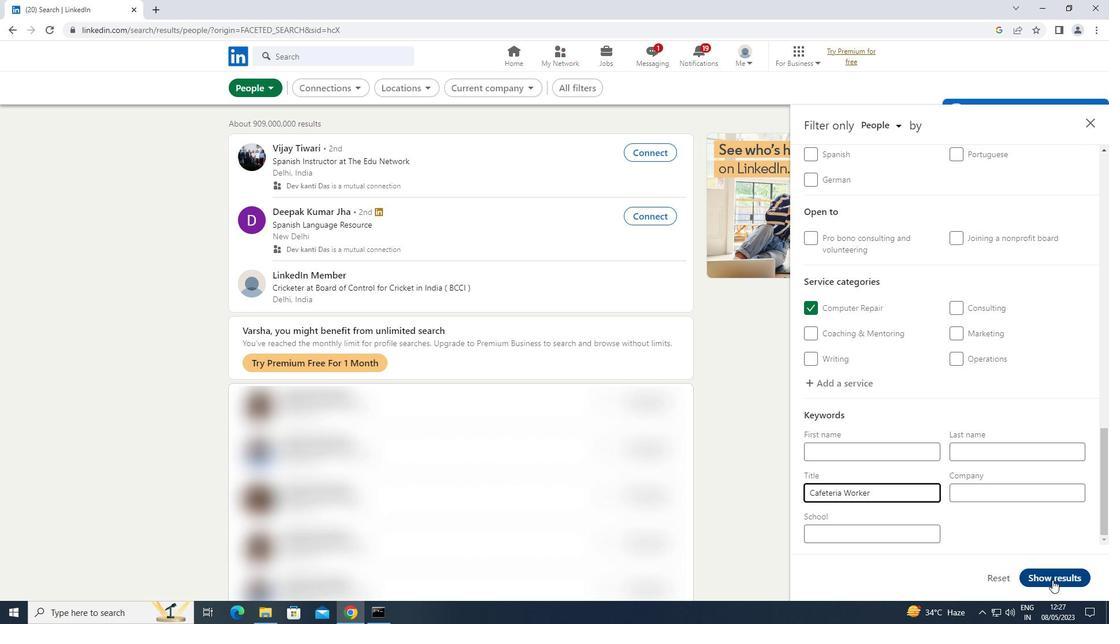 
